 Task: Assign Person0000000146 as Assignee of Child Issue ChildIssue0000000730 of Issue Issue0000000365 in Backlog  in Scrum Project Project0000000073 in Jira. Assign Person0000000147 as Assignee of Child Issue ChildIssue0000000731 of Issue Issue0000000366 in Backlog  in Scrum Project Project0000000074 in Jira. Assign Person0000000147 as Assignee of Child Issue ChildIssue0000000732 of Issue Issue0000000366 in Backlog  in Scrum Project Project0000000074 in Jira. Assign Person0000000147 as Assignee of Child Issue ChildIssue0000000733 of Issue Issue0000000367 in Backlog  in Scrum Project Project0000000074 in Jira. Assign Person0000000147 as Assignee of Child Issue ChildIssue0000000734 of Issue Issue0000000367 in Backlog  in Scrum Project Project0000000074 in Jira
Action: Mouse moved to (115, 250)
Screenshot: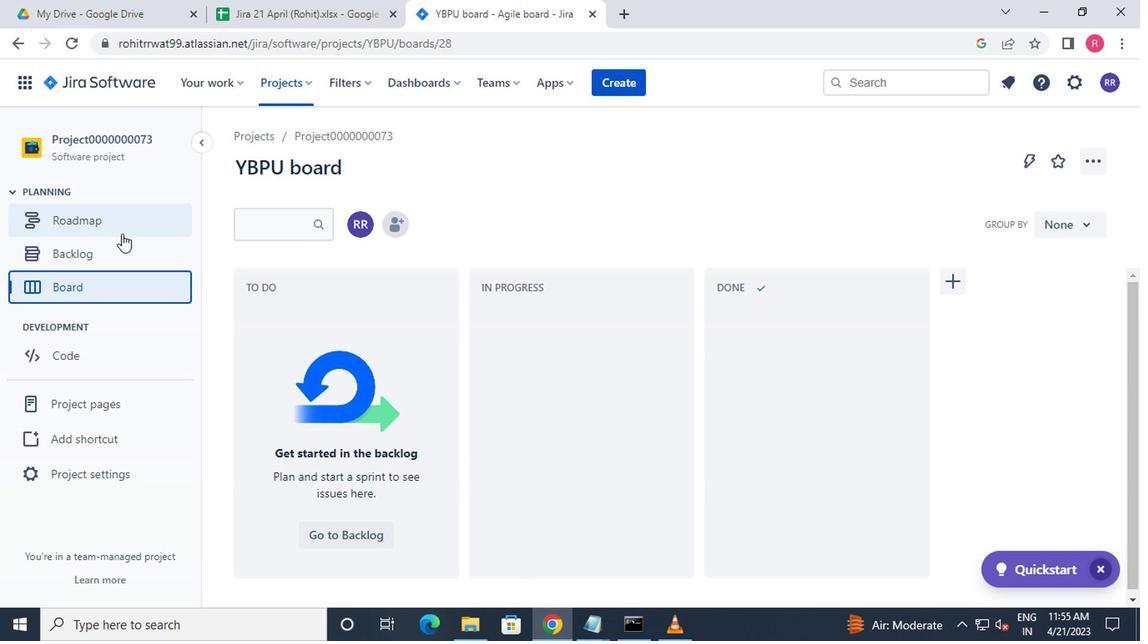 
Action: Mouse pressed left at (115, 250)
Screenshot: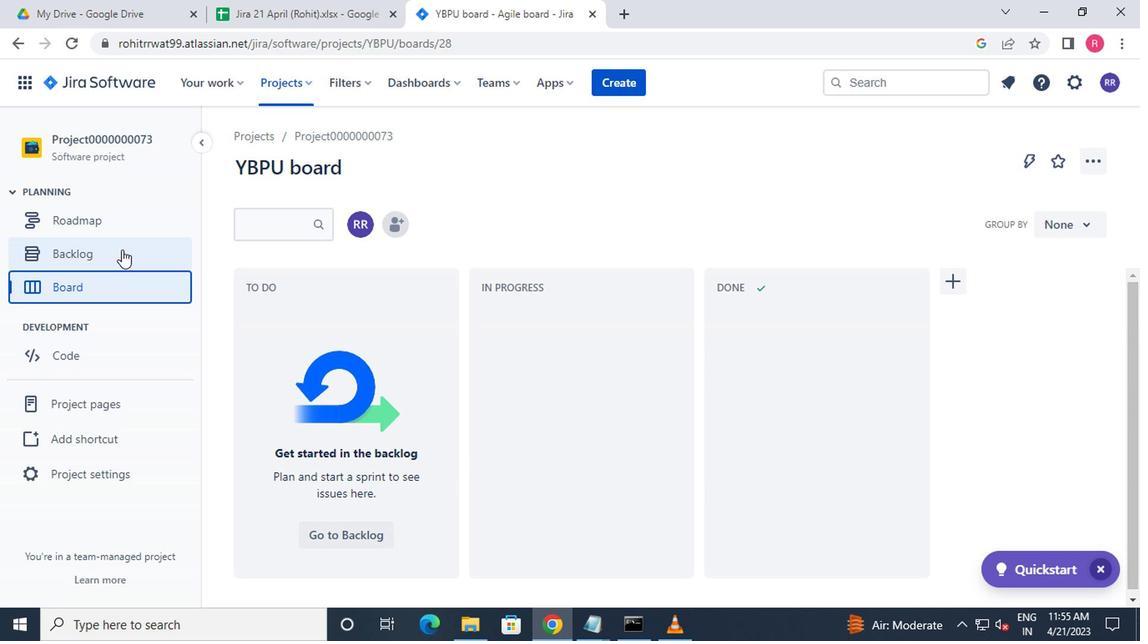 
Action: Mouse moved to (410, 397)
Screenshot: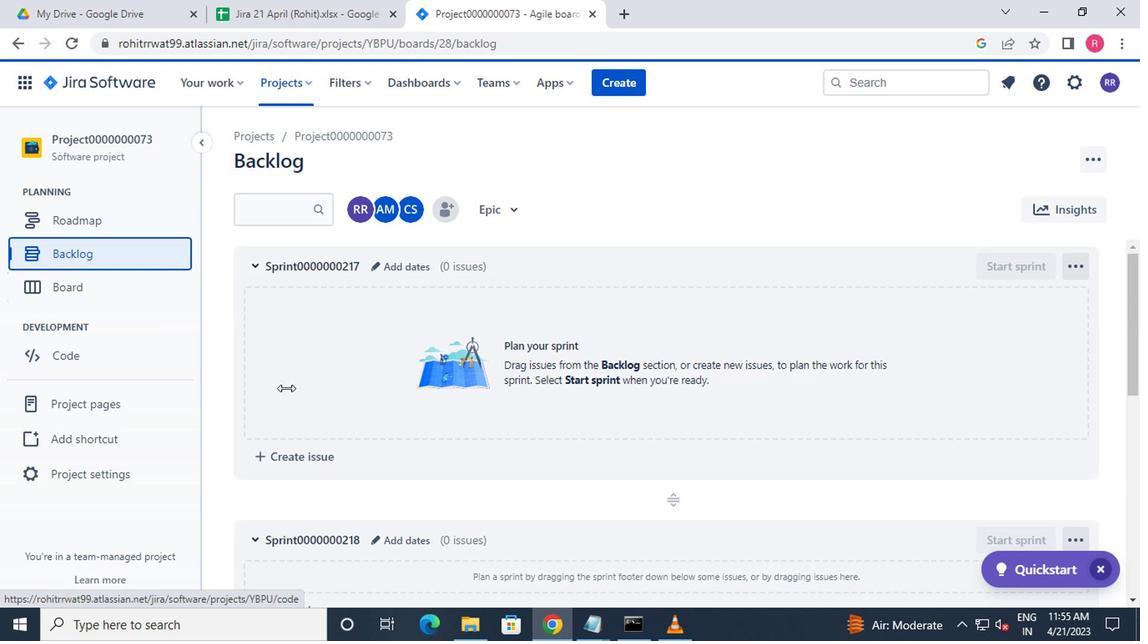 
Action: Mouse scrolled (410, 396) with delta (0, 0)
Screenshot: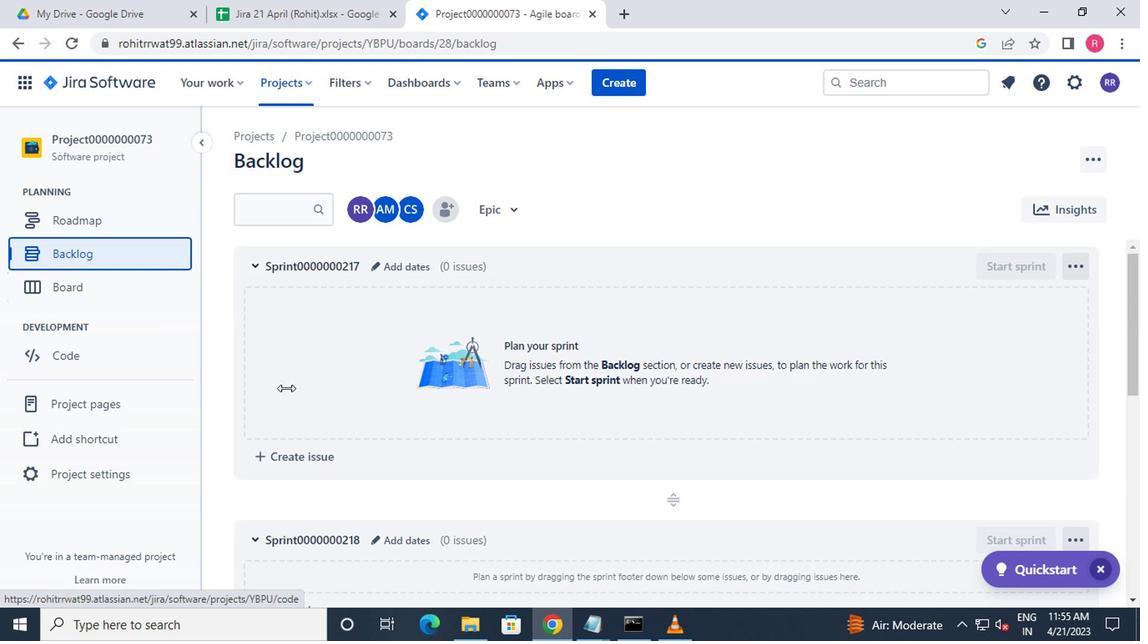 
Action: Mouse moved to (415, 400)
Screenshot: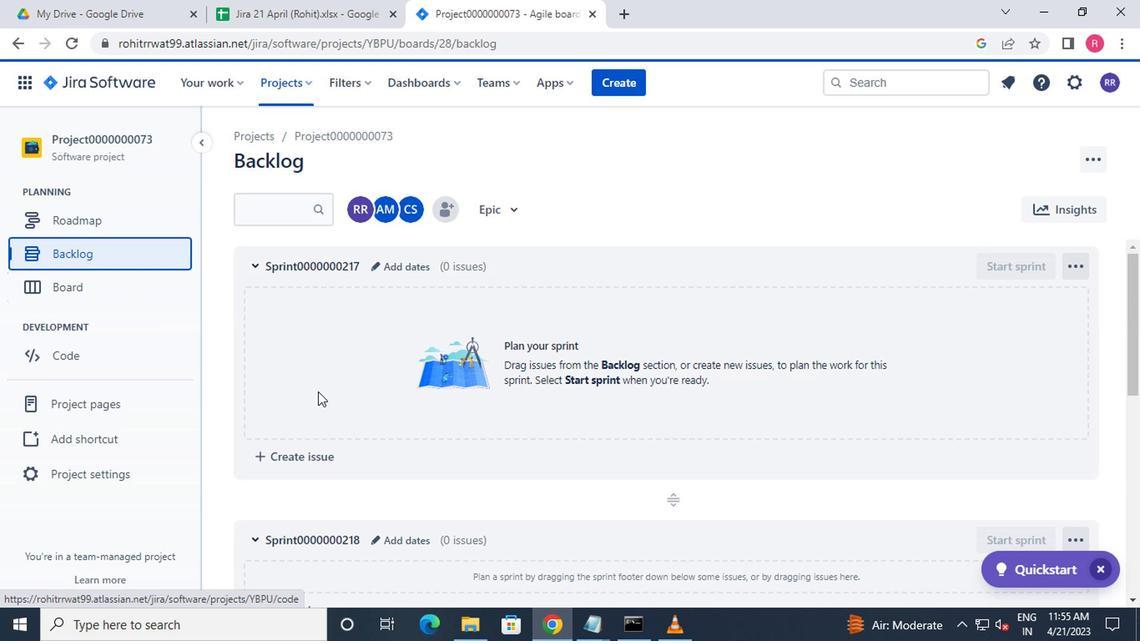 
Action: Mouse scrolled (415, 399) with delta (0, -1)
Screenshot: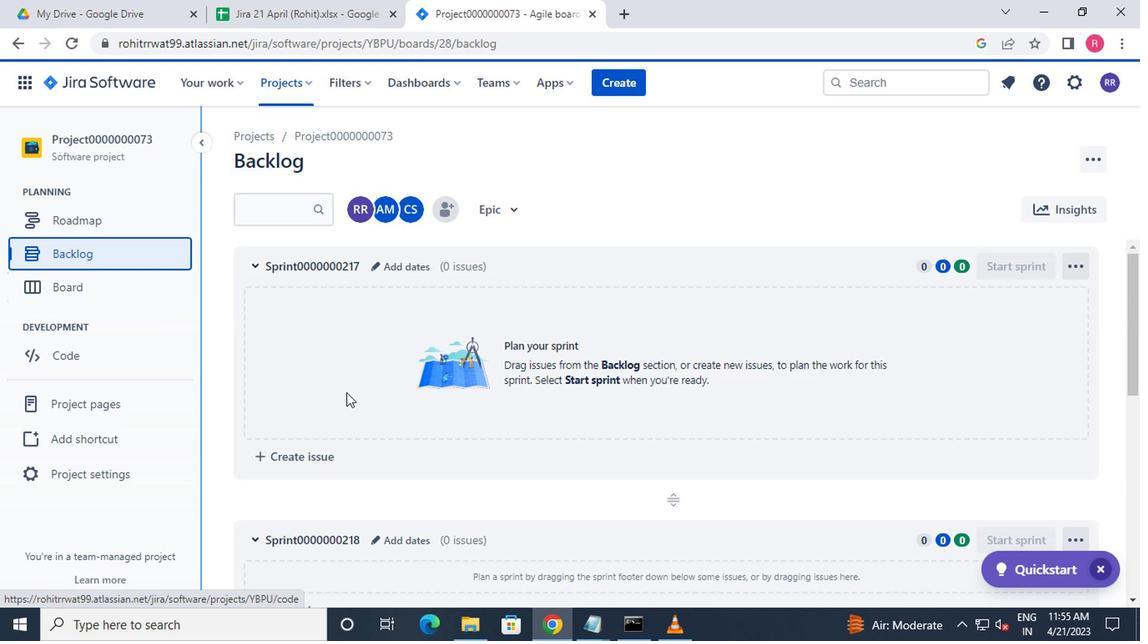 
Action: Mouse scrolled (415, 399) with delta (0, -1)
Screenshot: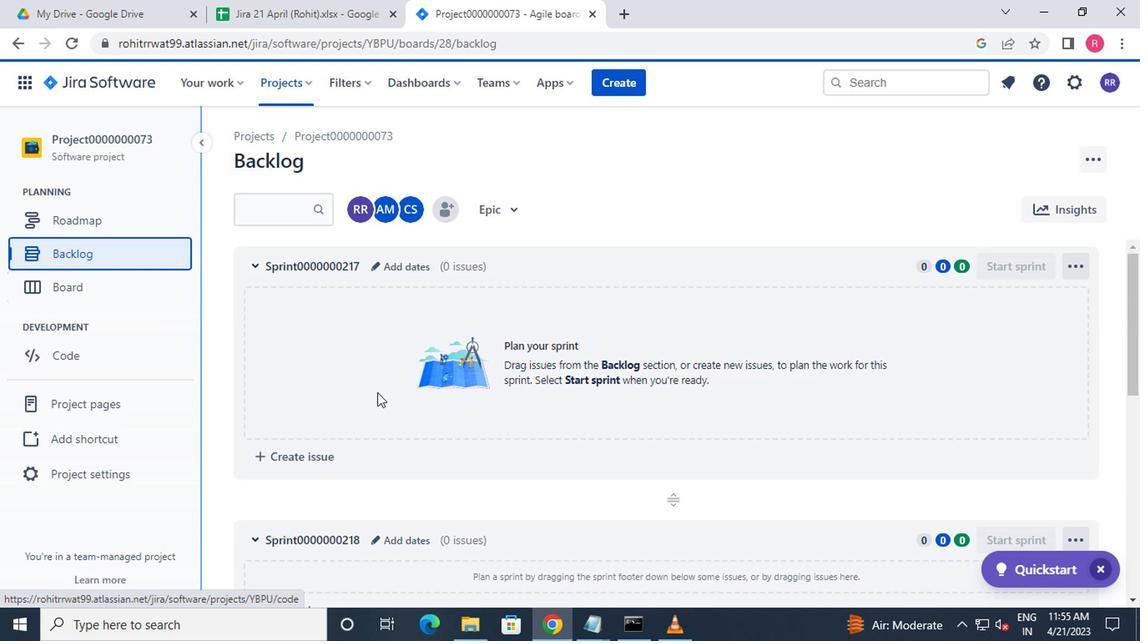 
Action: Mouse moved to (416, 400)
Screenshot: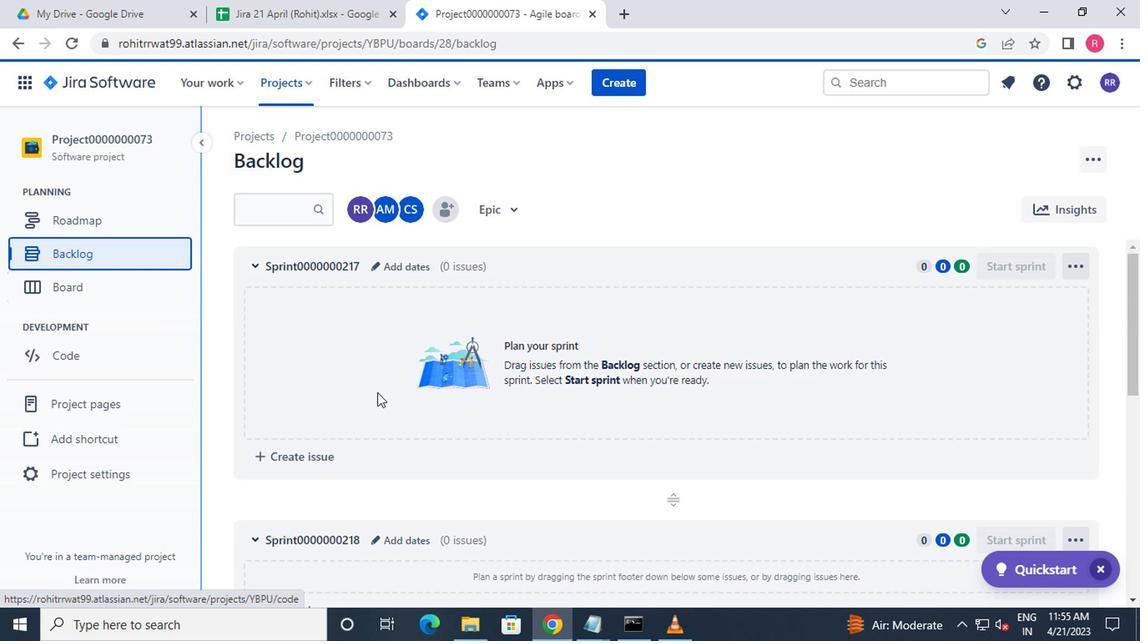
Action: Mouse scrolled (416, 399) with delta (0, -1)
Screenshot: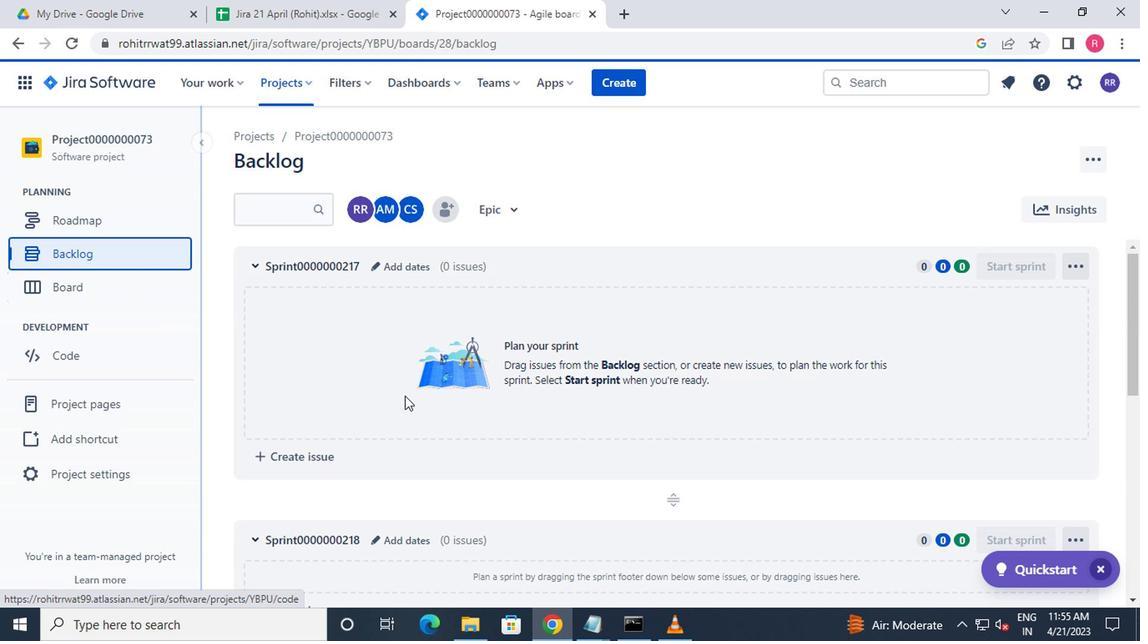 
Action: Mouse scrolled (416, 399) with delta (0, -1)
Screenshot: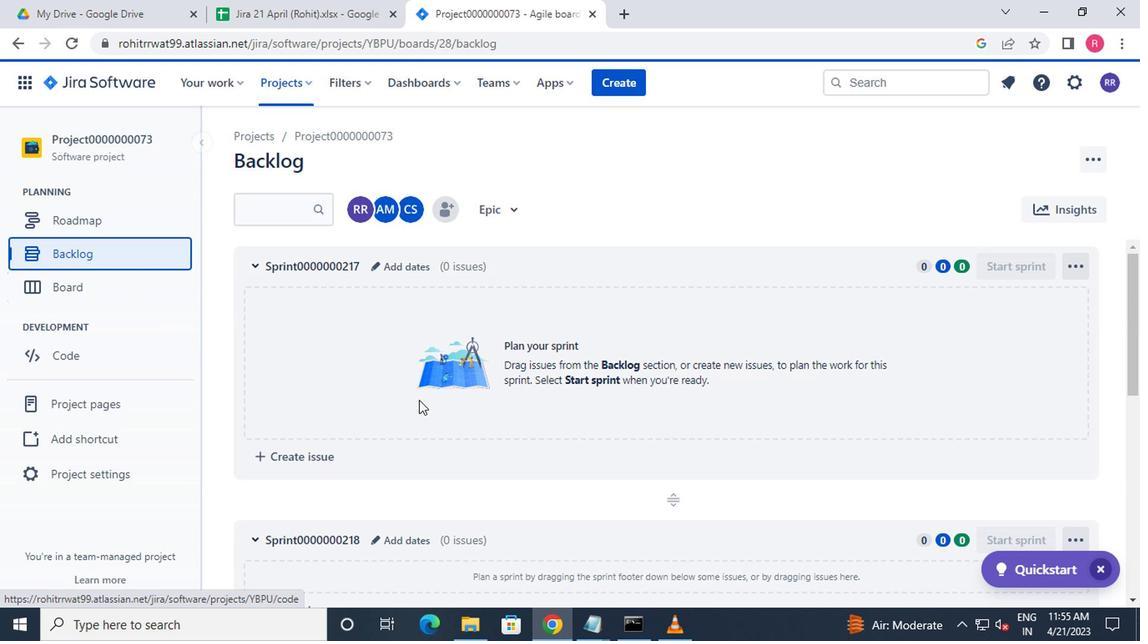 
Action: Mouse moved to (418, 402)
Screenshot: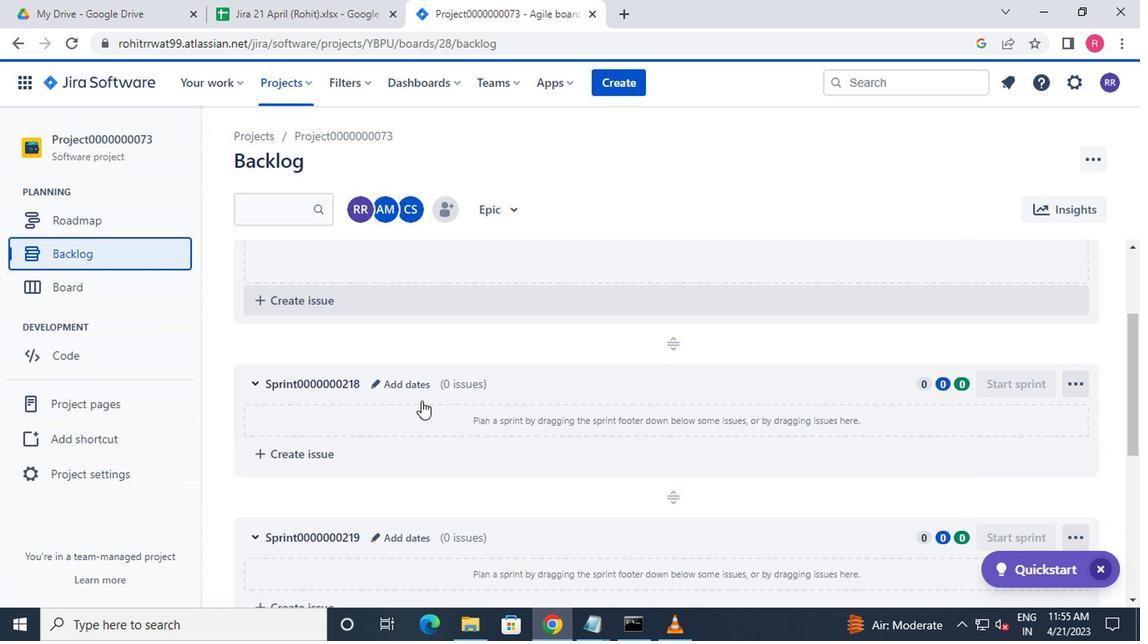 
Action: Mouse scrolled (418, 401) with delta (0, -1)
Screenshot: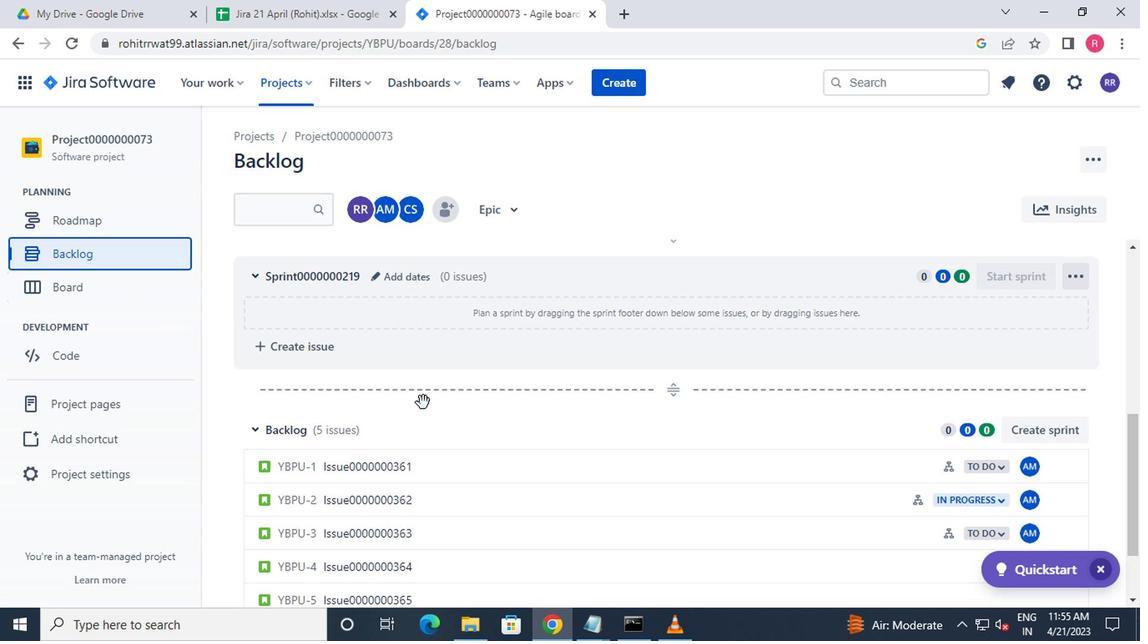 
Action: Mouse scrolled (418, 401) with delta (0, -1)
Screenshot: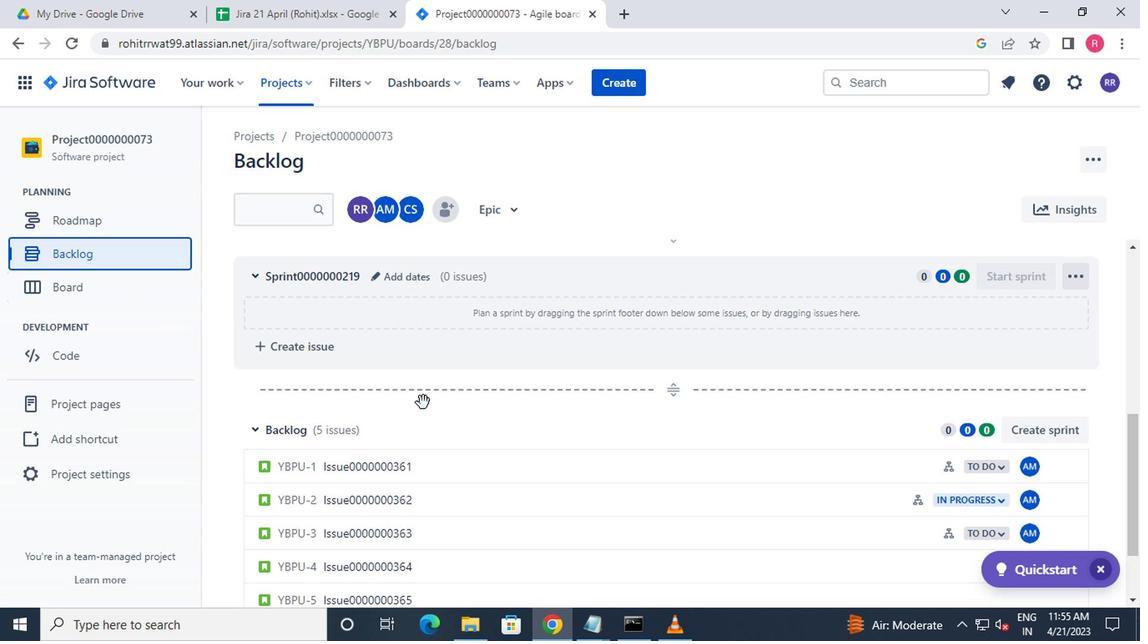 
Action: Mouse moved to (419, 402)
Screenshot: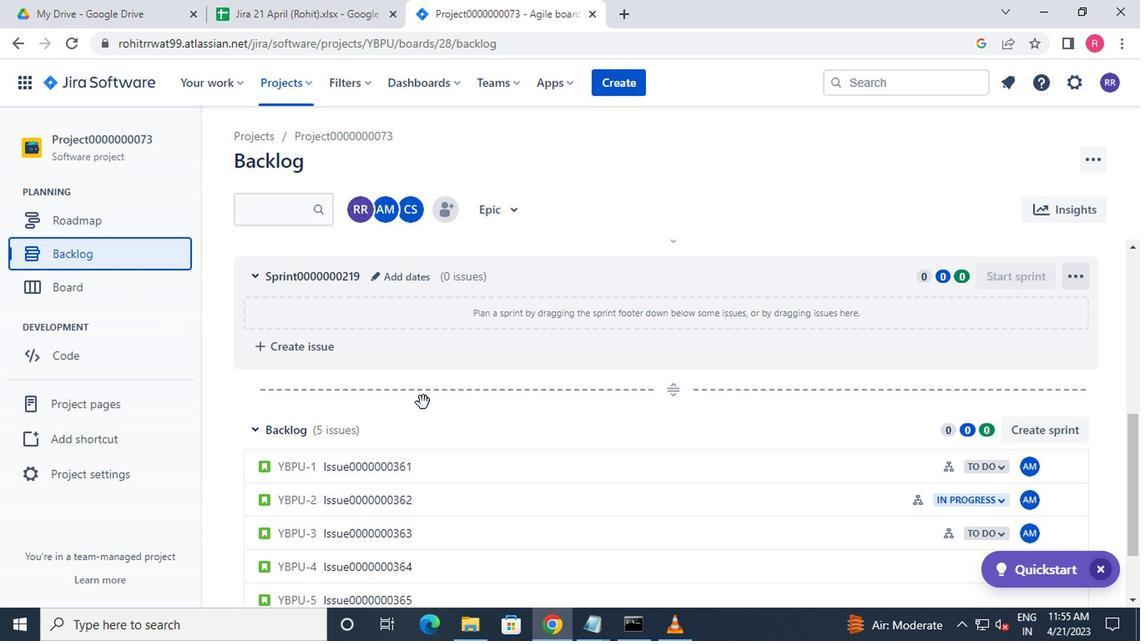 
Action: Mouse scrolled (419, 401) with delta (0, -1)
Screenshot: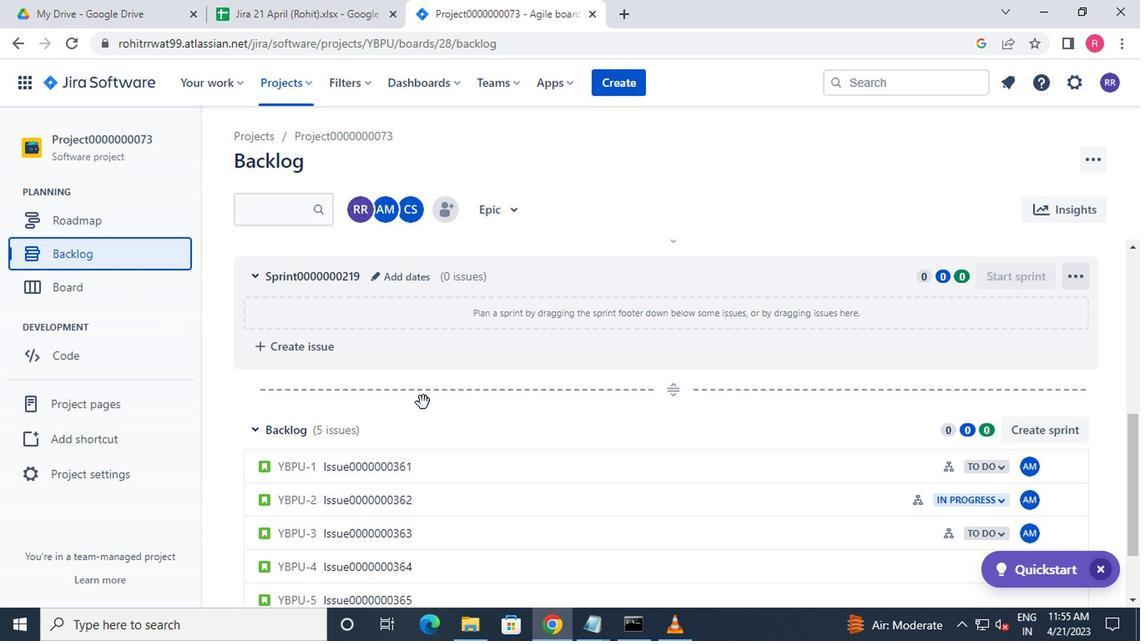
Action: Mouse moved to (645, 499)
Screenshot: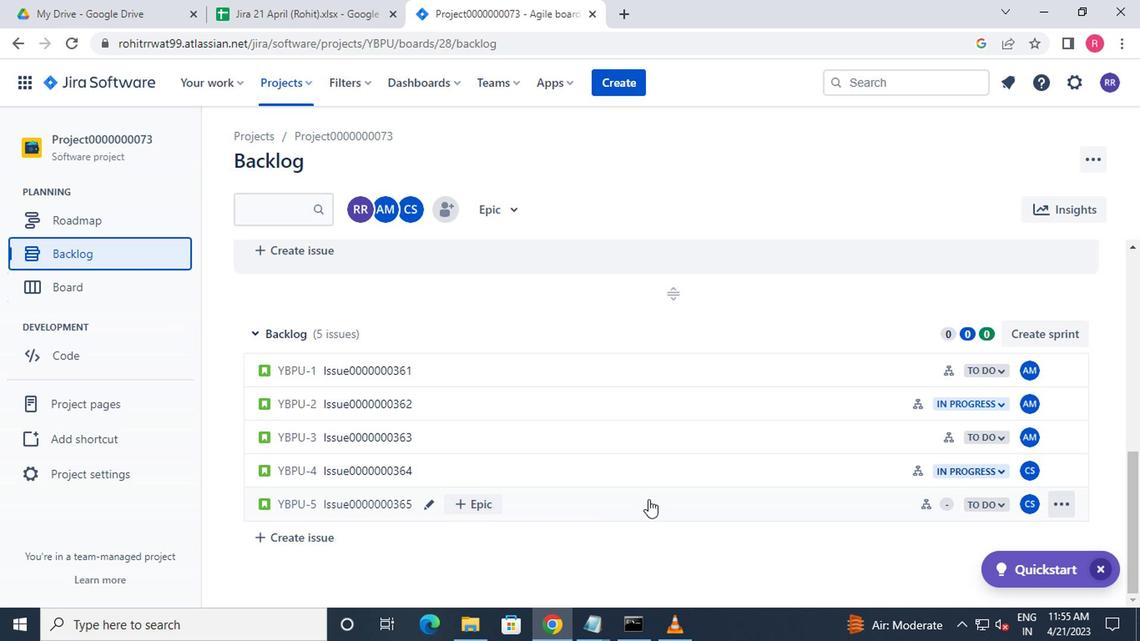 
Action: Mouse pressed left at (645, 499)
Screenshot: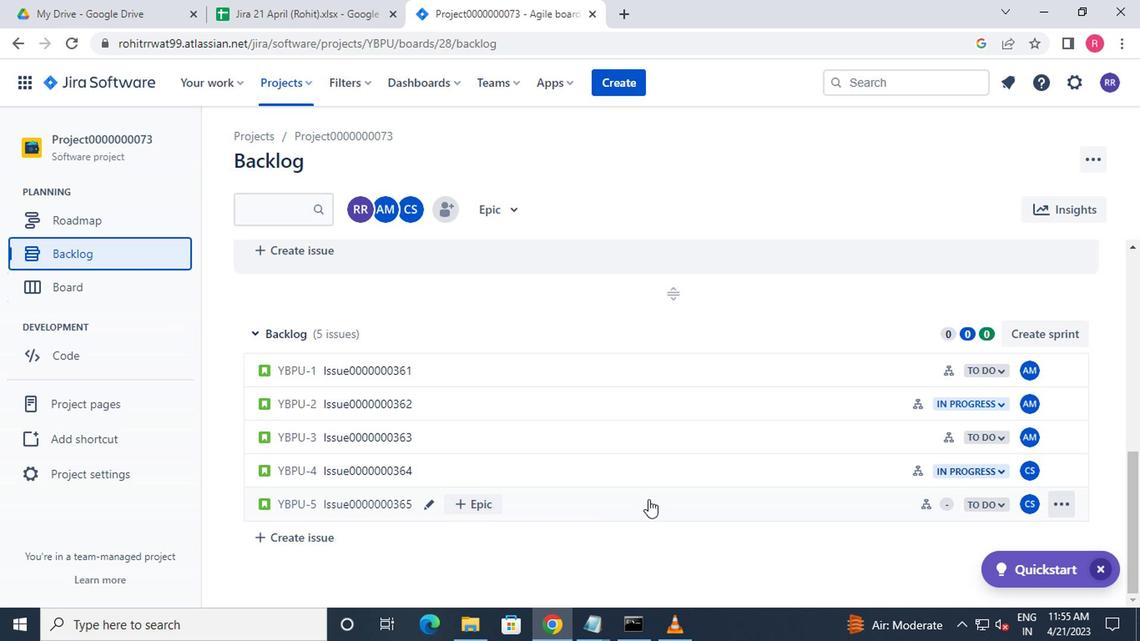 
Action: Mouse moved to (843, 341)
Screenshot: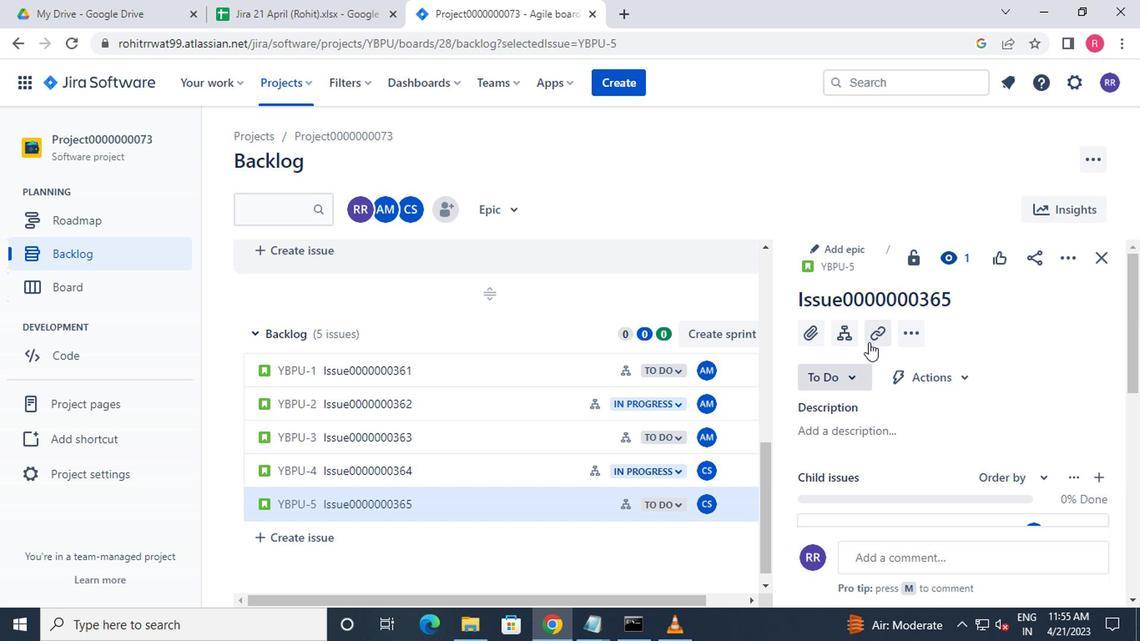 
Action: Mouse pressed left at (843, 341)
Screenshot: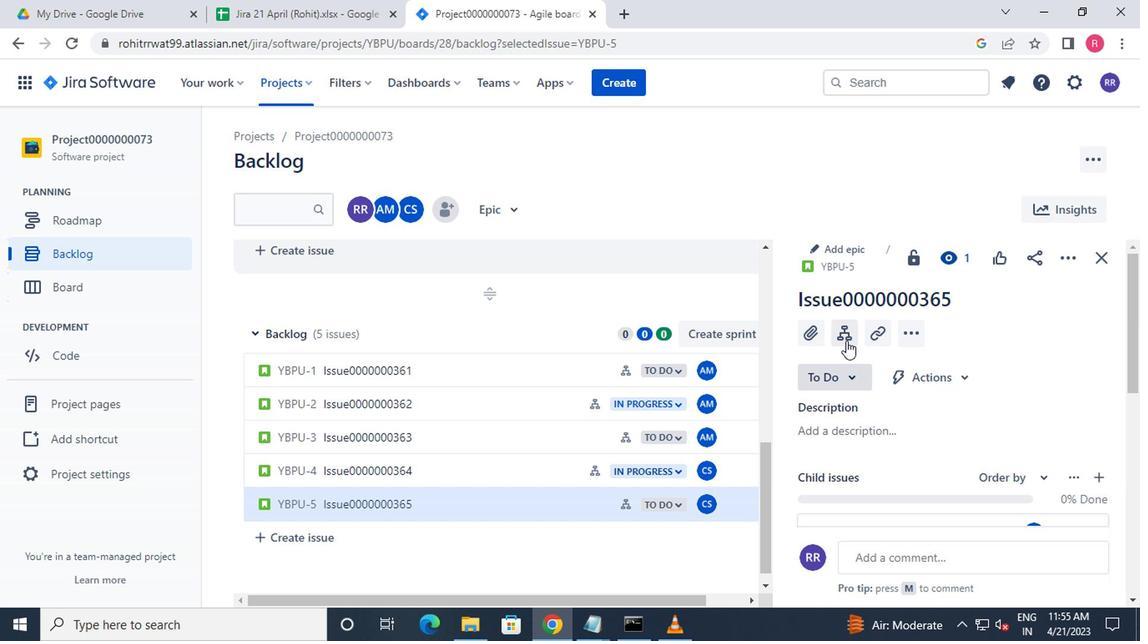 
Action: Mouse moved to (1030, 371)
Screenshot: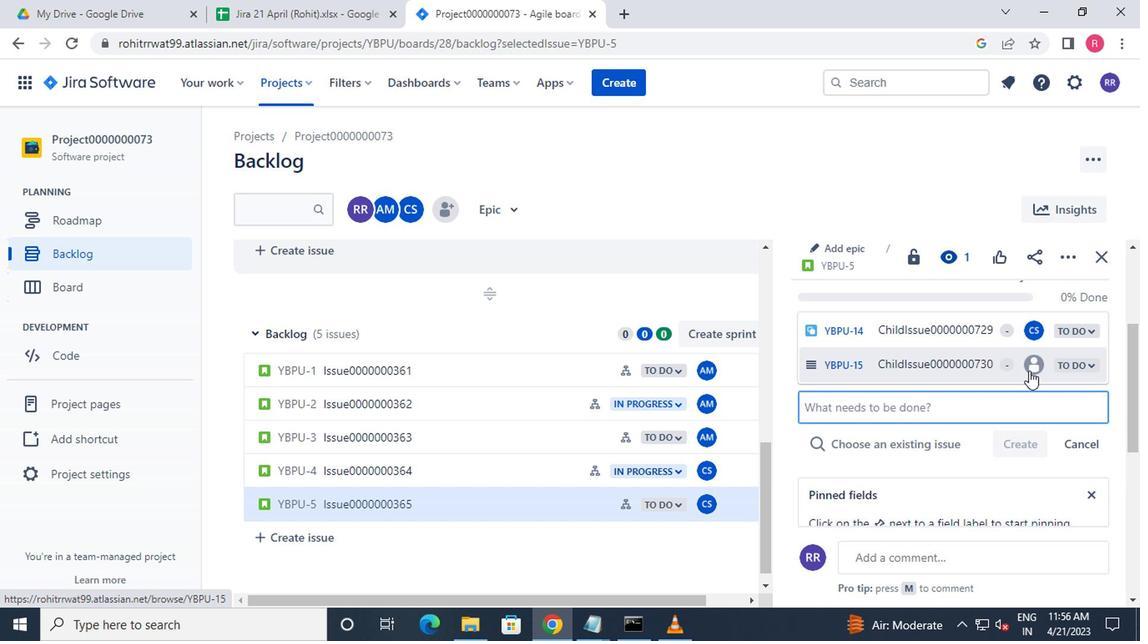 
Action: Mouse pressed left at (1030, 371)
Screenshot: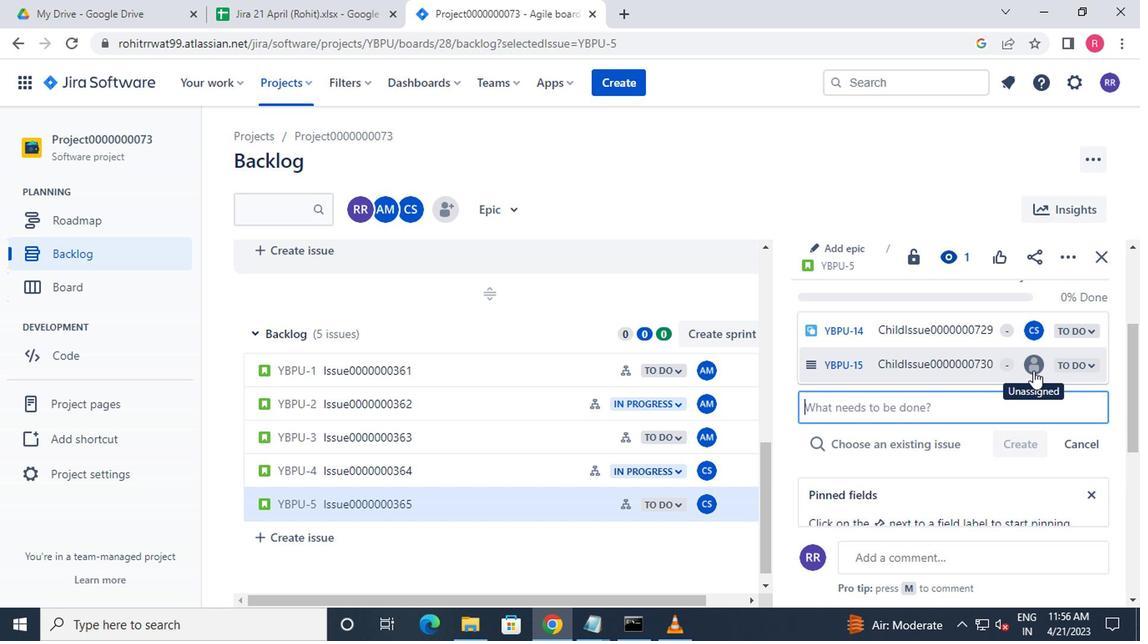 
Action: Mouse moved to (912, 426)
Screenshot: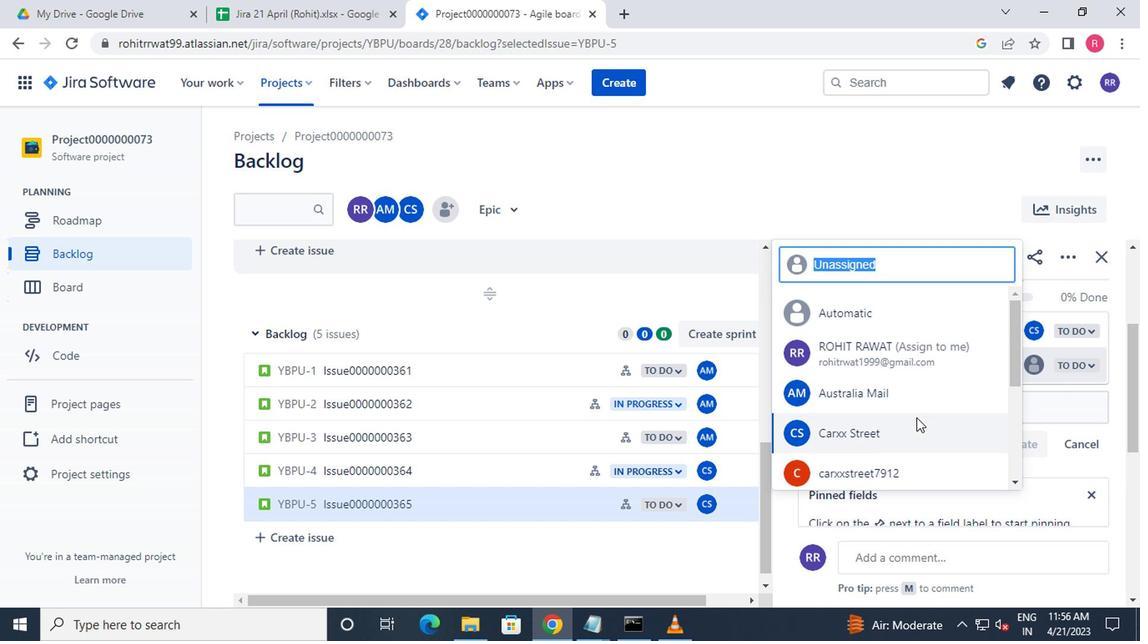 
Action: Mouse pressed left at (912, 426)
Screenshot: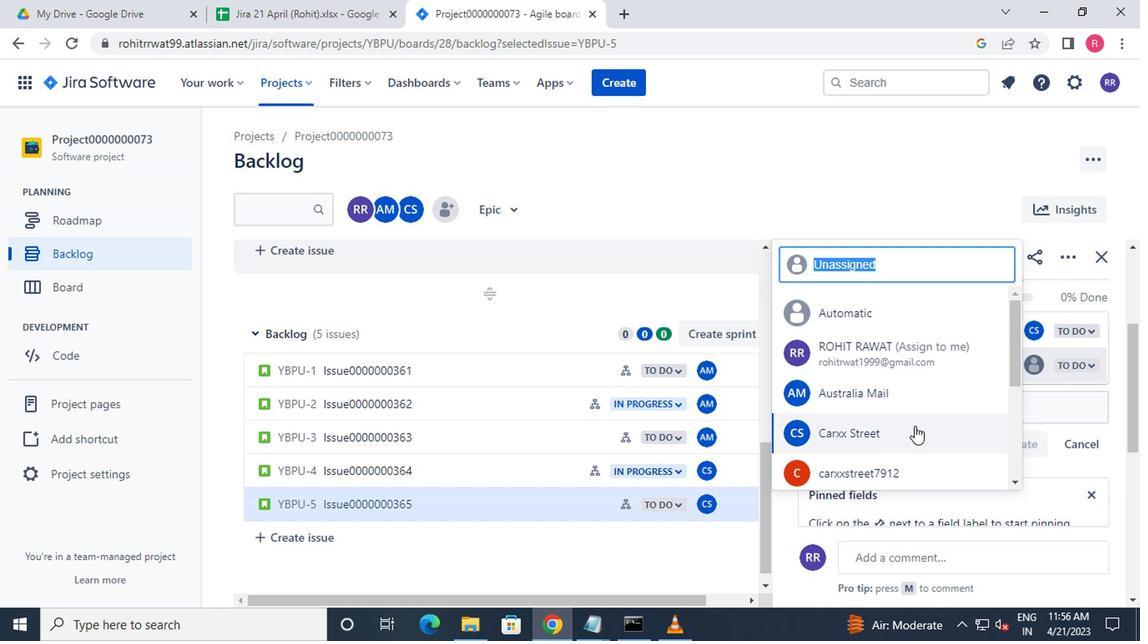 
Action: Mouse moved to (277, 86)
Screenshot: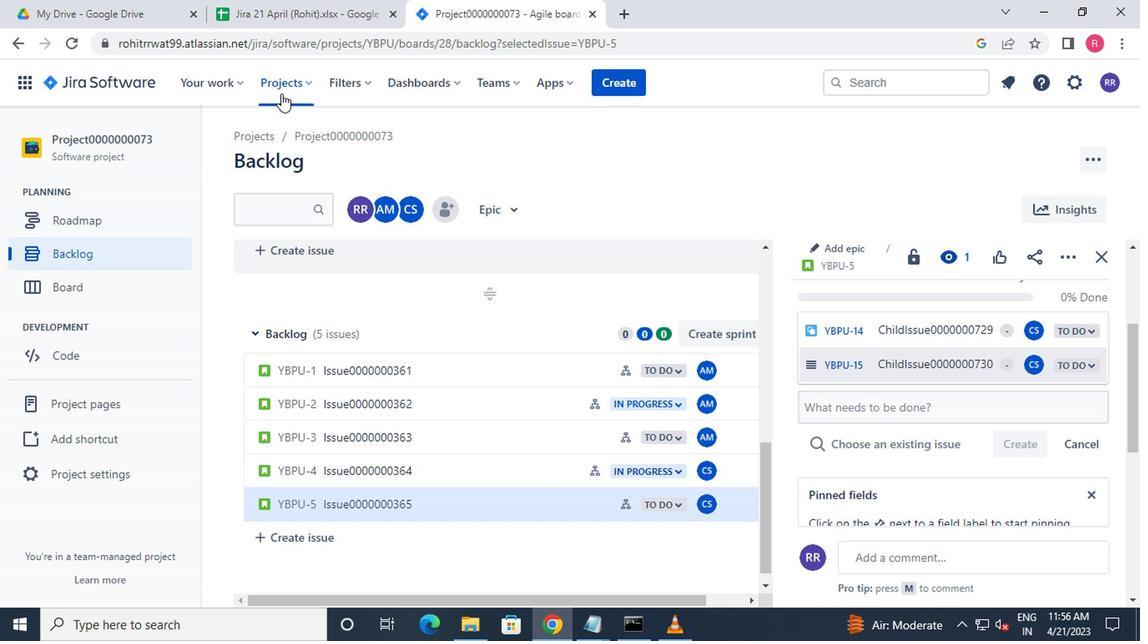 
Action: Mouse pressed left at (277, 86)
Screenshot: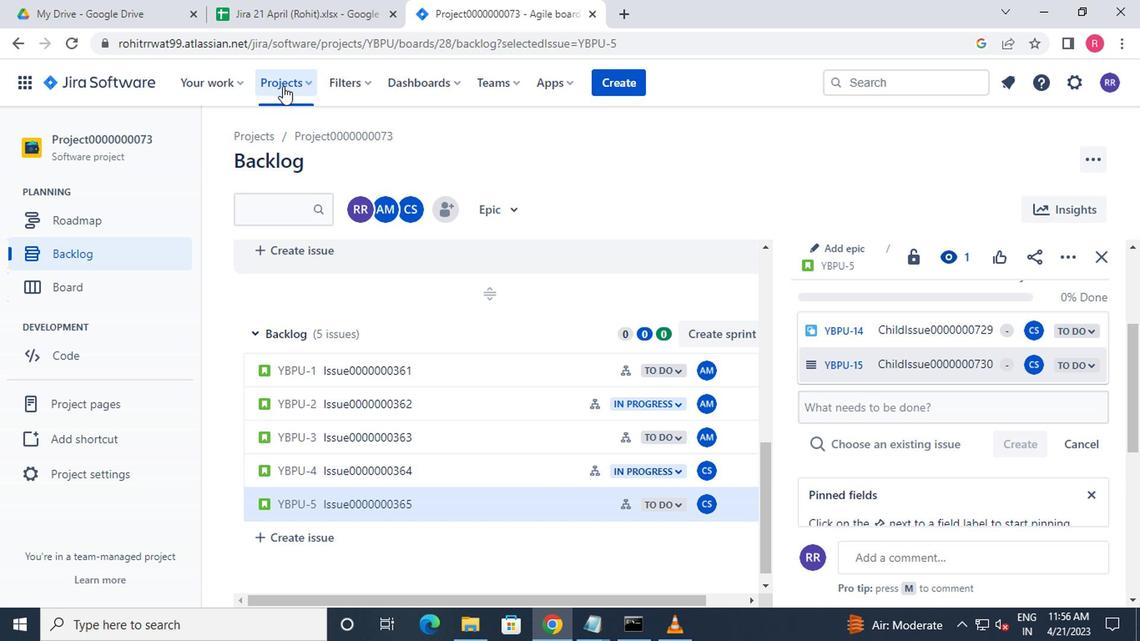 
Action: Mouse moved to (317, 196)
Screenshot: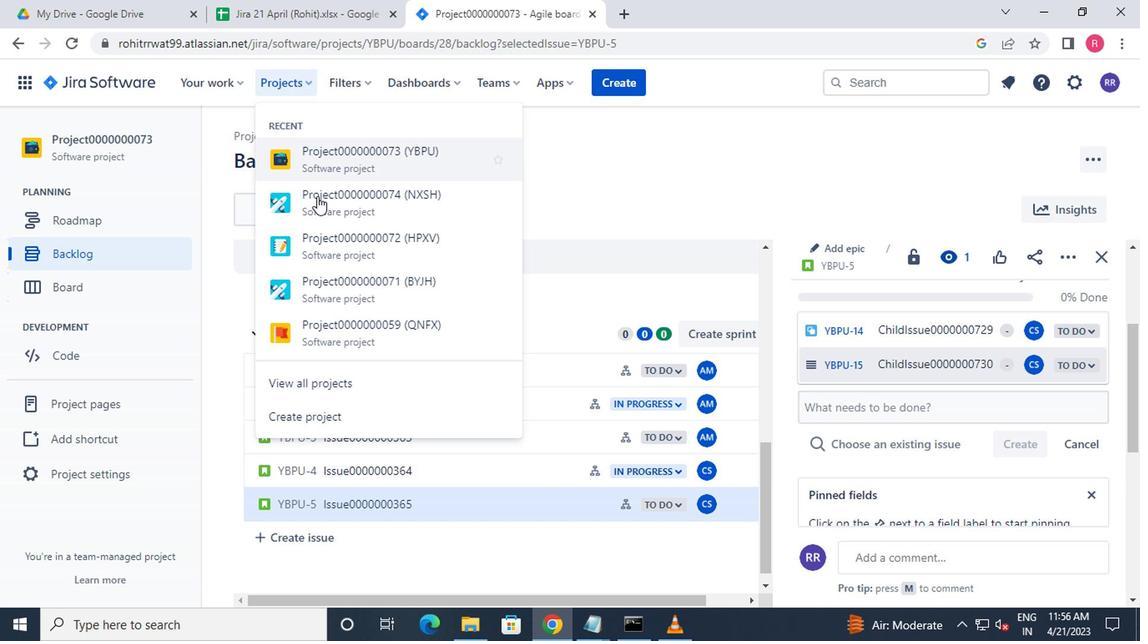 
Action: Mouse pressed left at (317, 196)
Screenshot: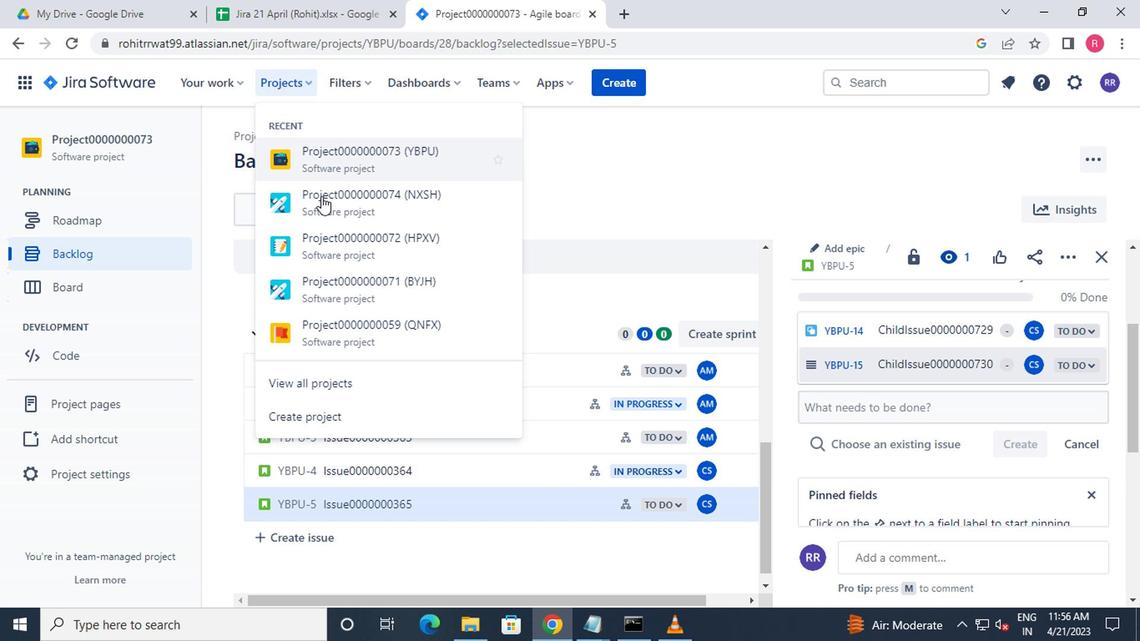 
Action: Mouse moved to (105, 247)
Screenshot: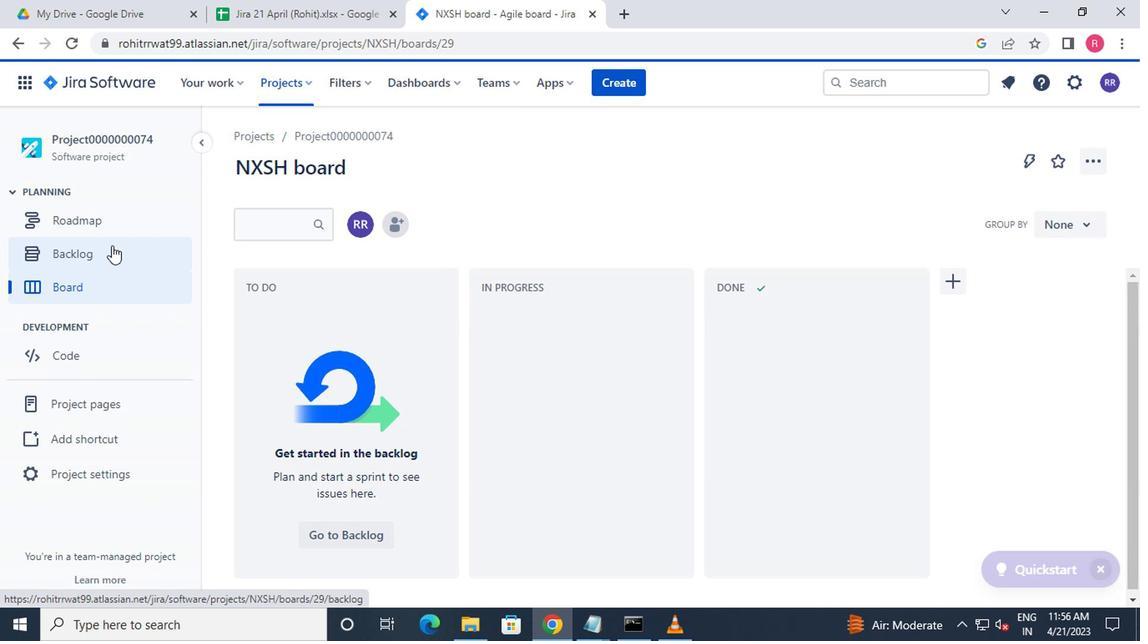 
Action: Mouse pressed left at (105, 247)
Screenshot: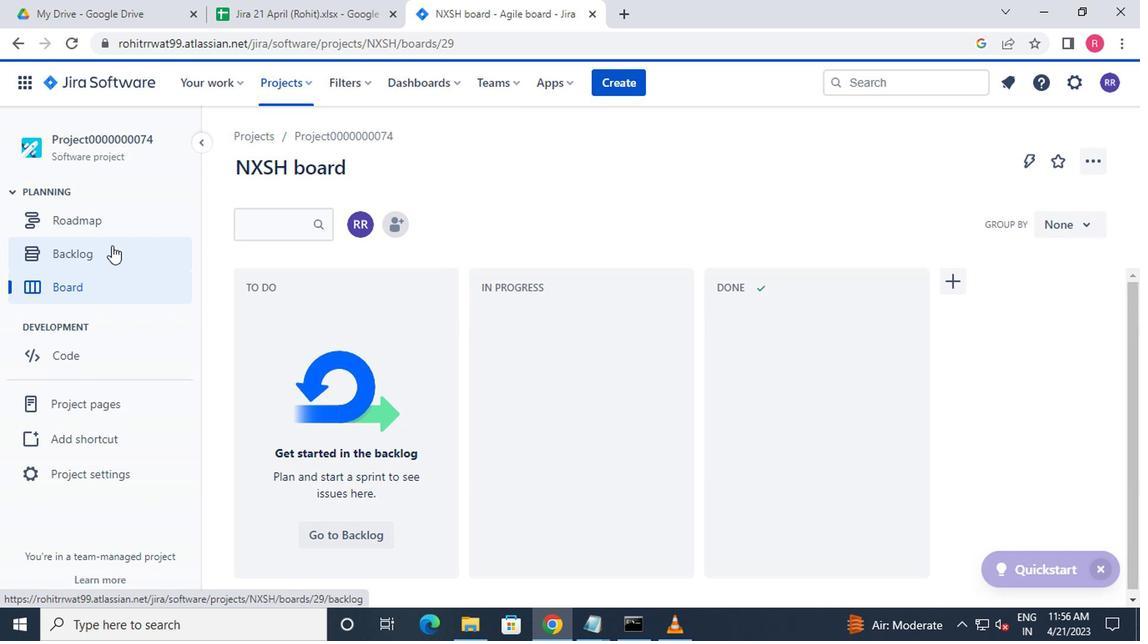 
Action: Mouse moved to (403, 370)
Screenshot: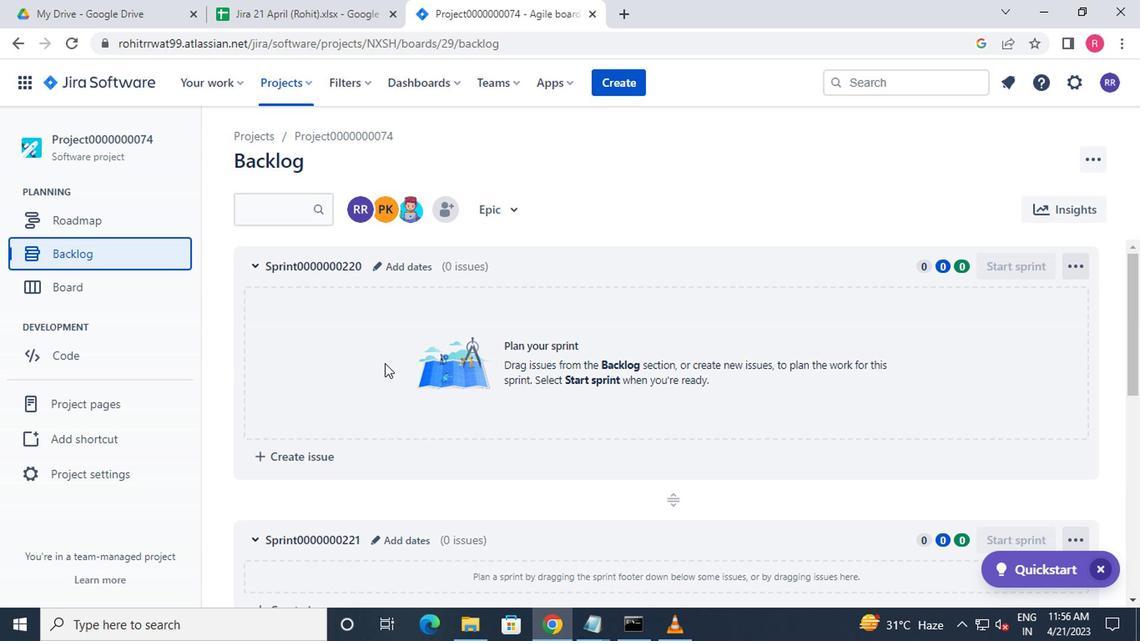 
Action: Mouse scrolled (403, 369) with delta (0, 0)
Screenshot: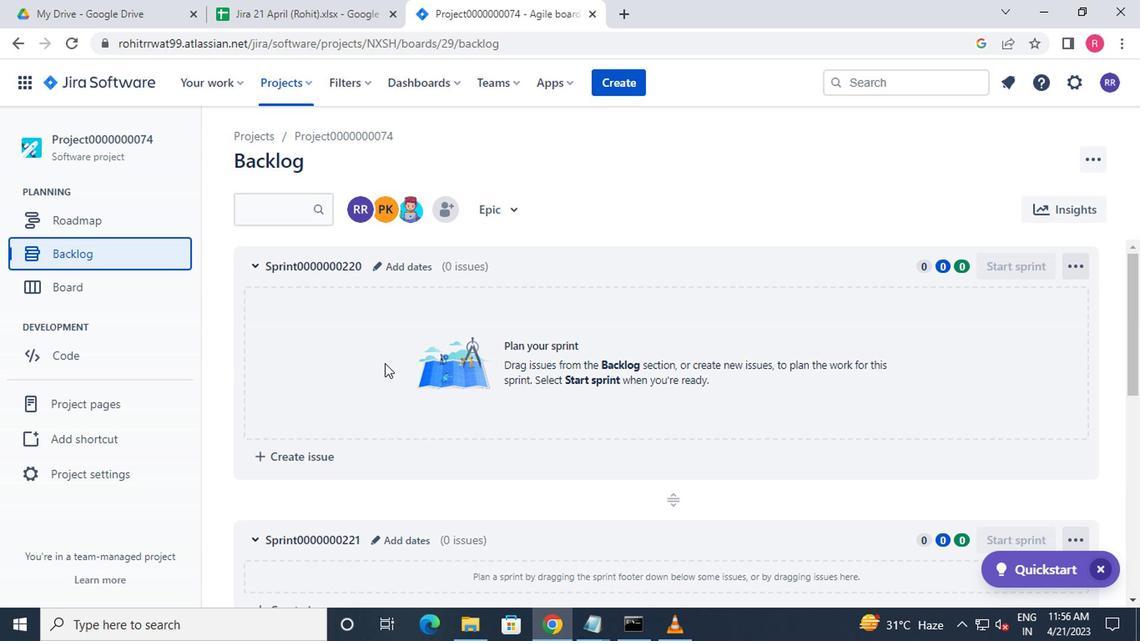 
Action: Mouse moved to (404, 371)
Screenshot: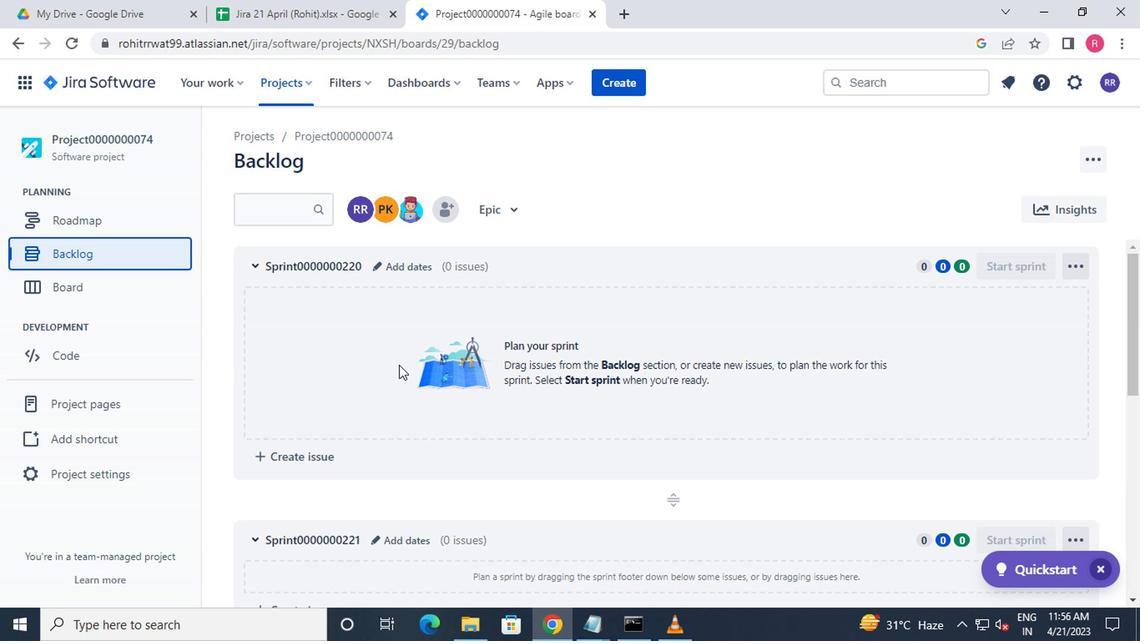 
Action: Mouse scrolled (404, 371) with delta (0, 0)
Screenshot: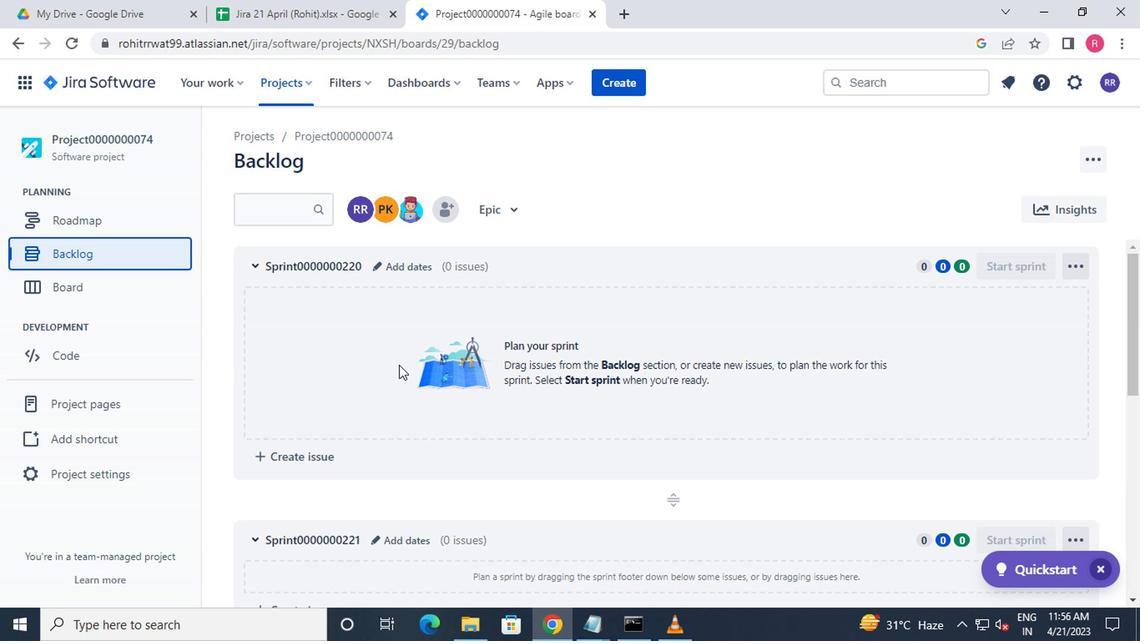 
Action: Mouse moved to (404, 371)
Screenshot: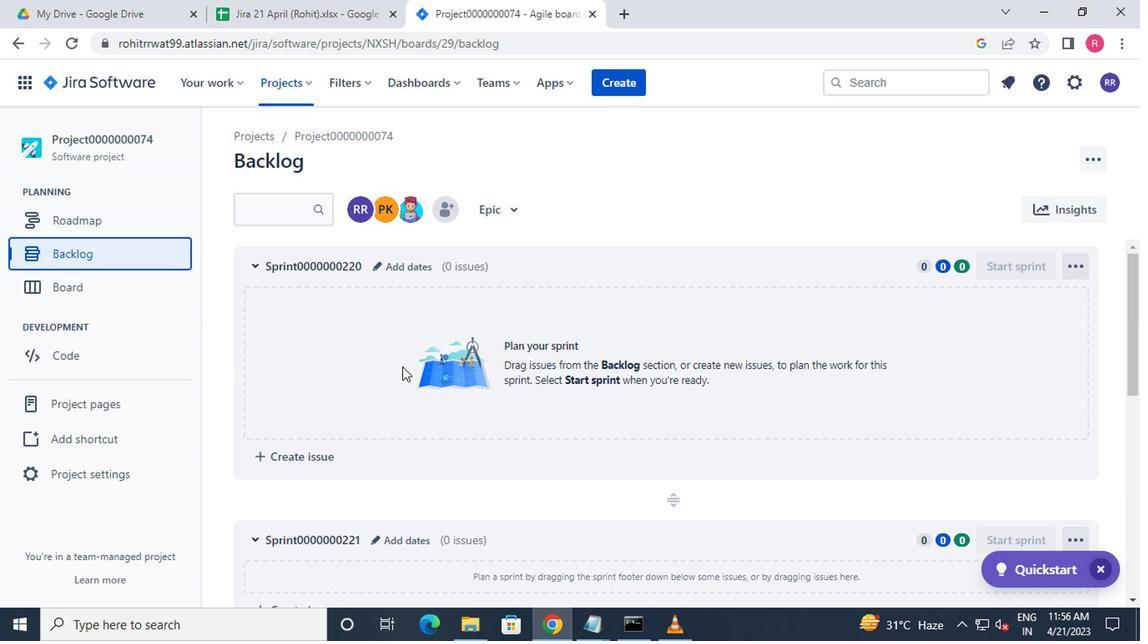 
Action: Mouse scrolled (404, 371) with delta (0, 0)
Screenshot: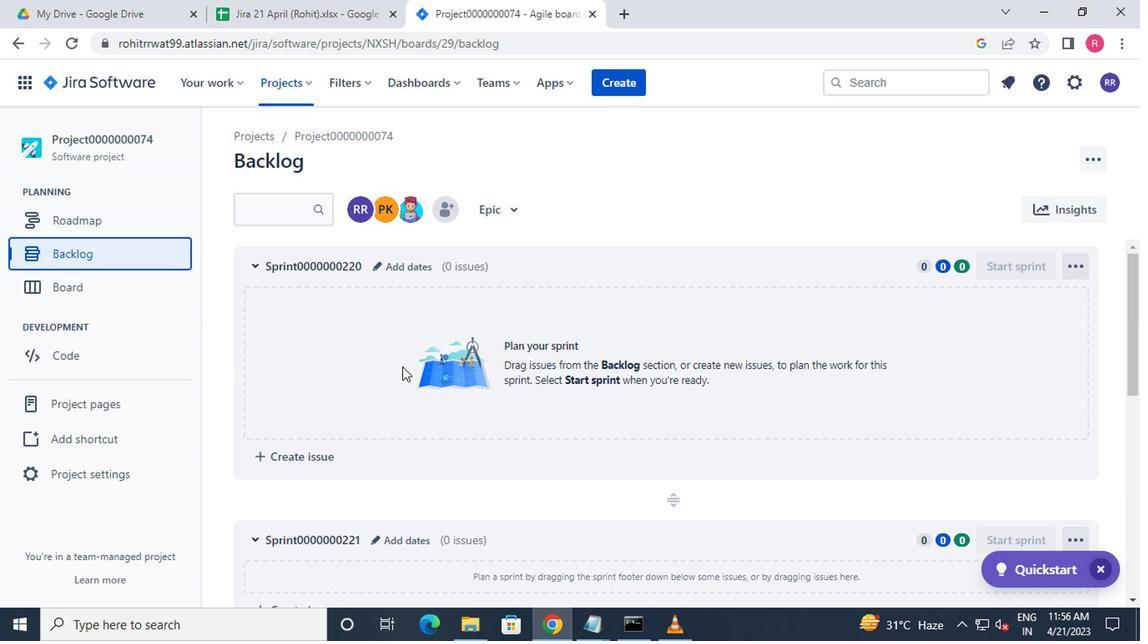 
Action: Mouse scrolled (404, 371) with delta (0, 0)
Screenshot: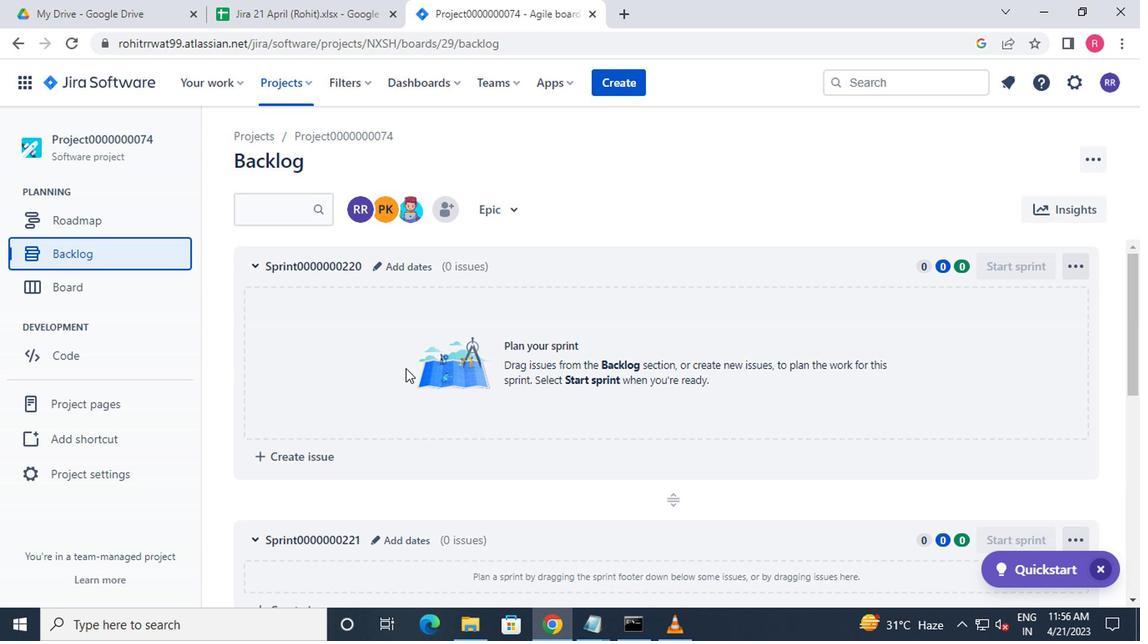 
Action: Mouse moved to (452, 405)
Screenshot: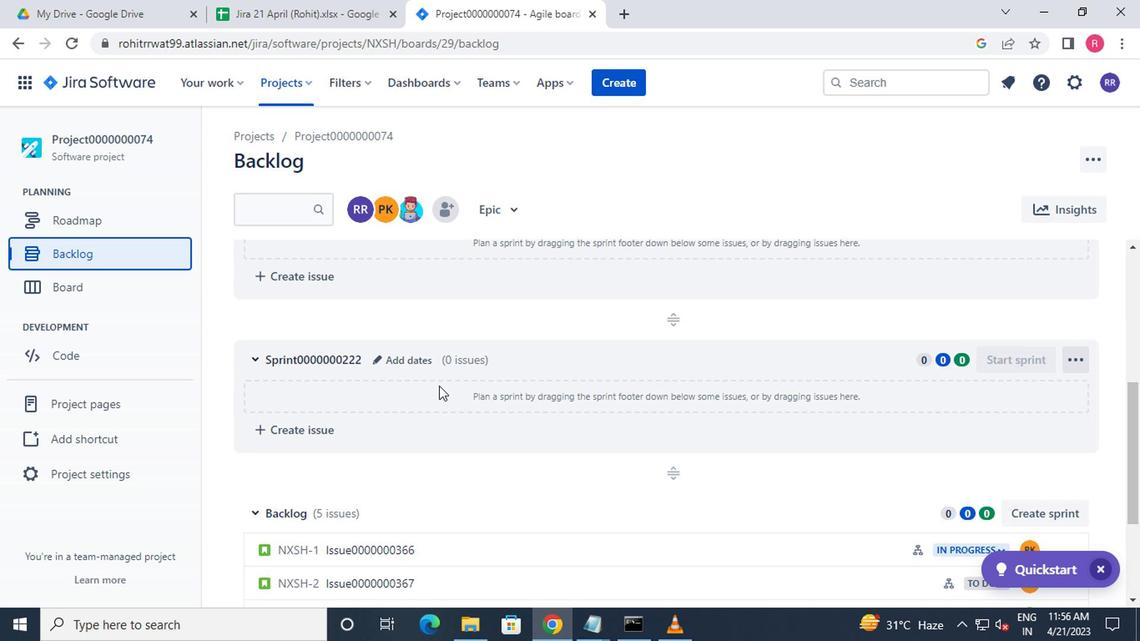 
Action: Mouse scrolled (452, 404) with delta (0, 0)
Screenshot: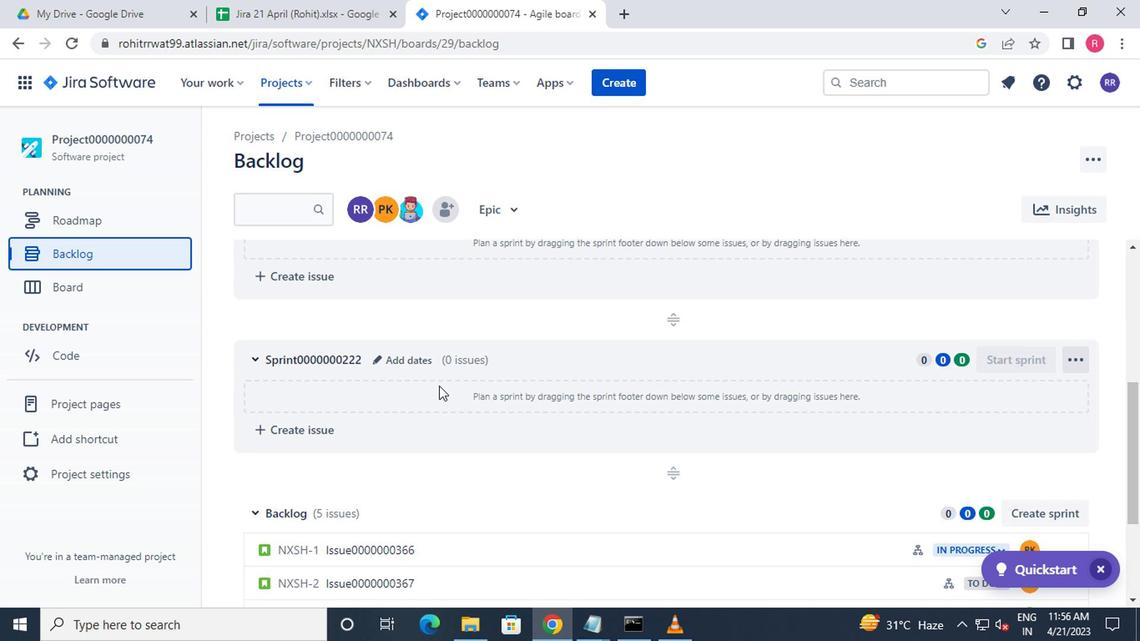 
Action: Mouse moved to (452, 405)
Screenshot: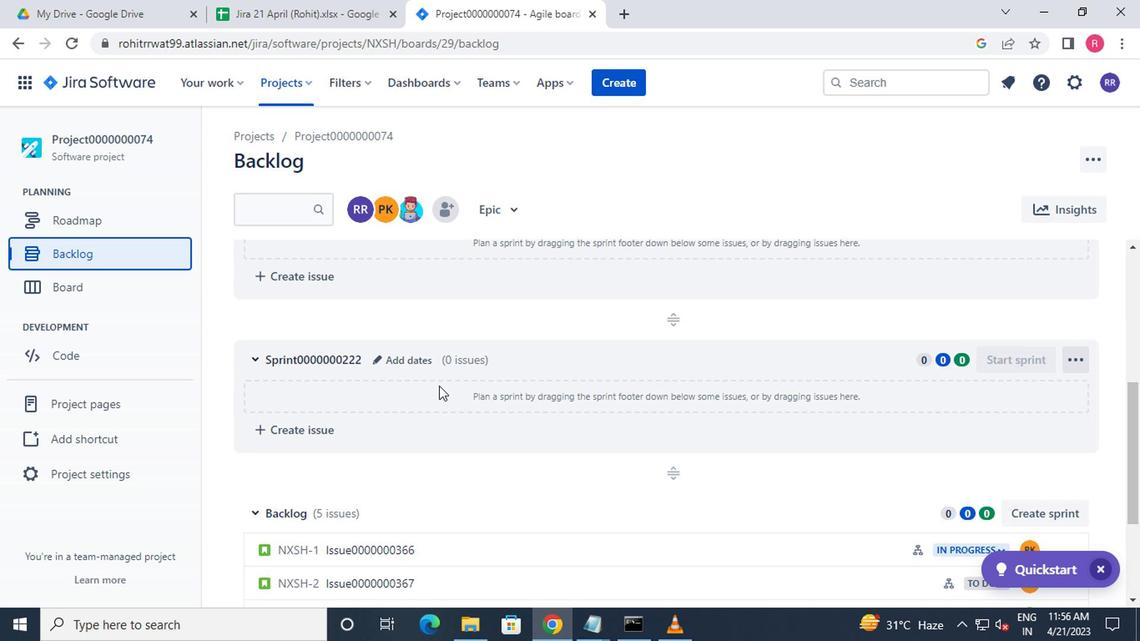 
Action: Mouse scrolled (452, 405) with delta (0, 0)
Screenshot: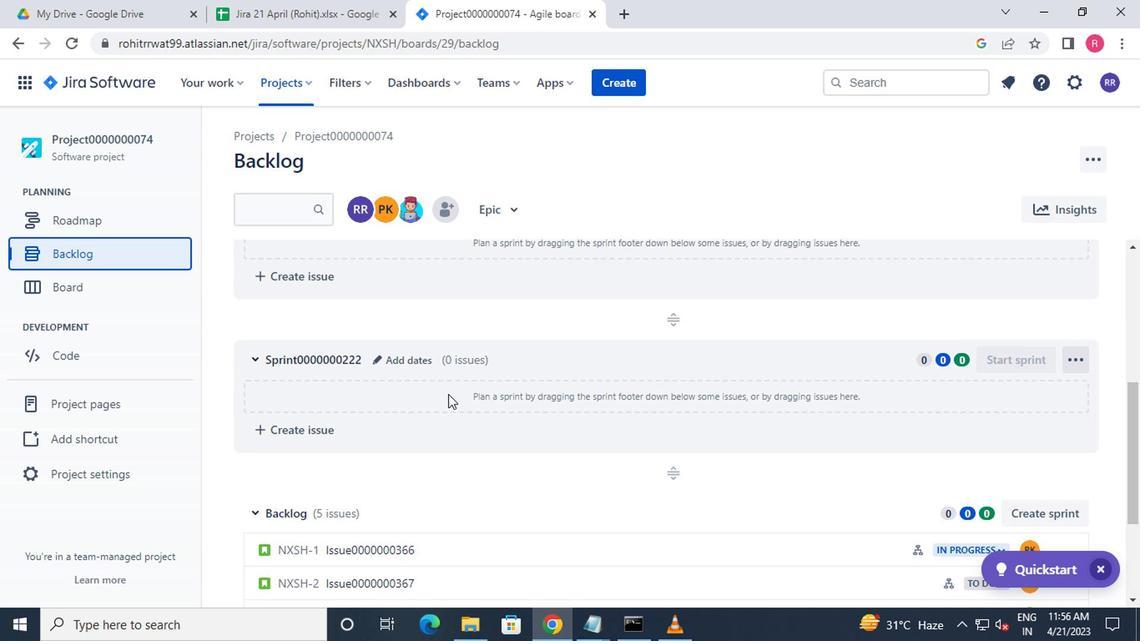
Action: Mouse moved to (671, 389)
Screenshot: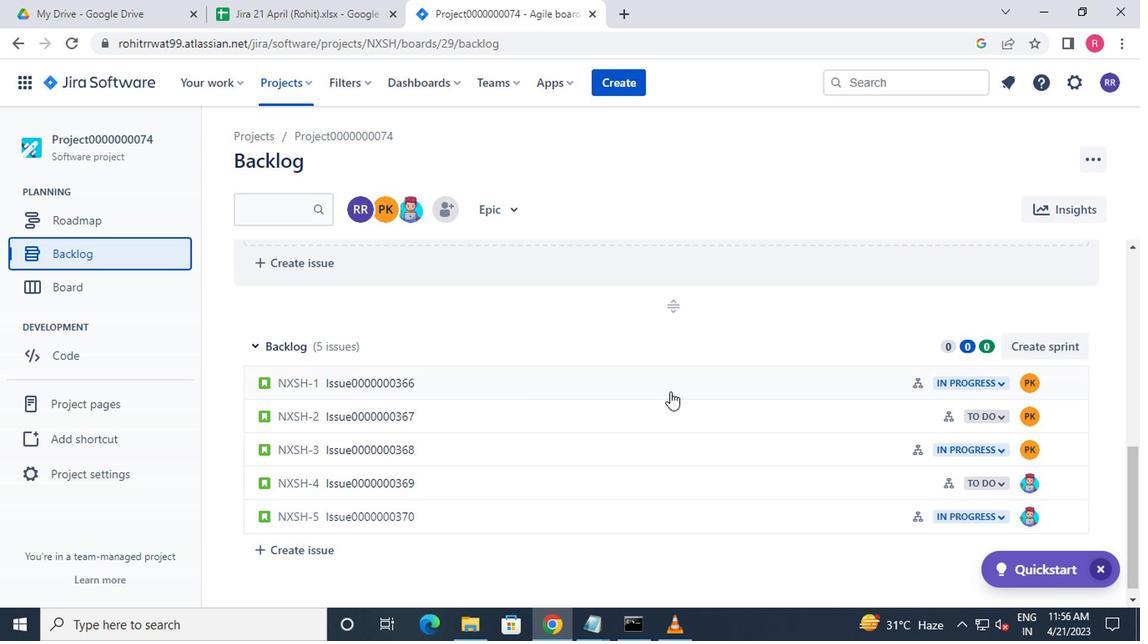 
Action: Mouse pressed left at (671, 389)
Screenshot: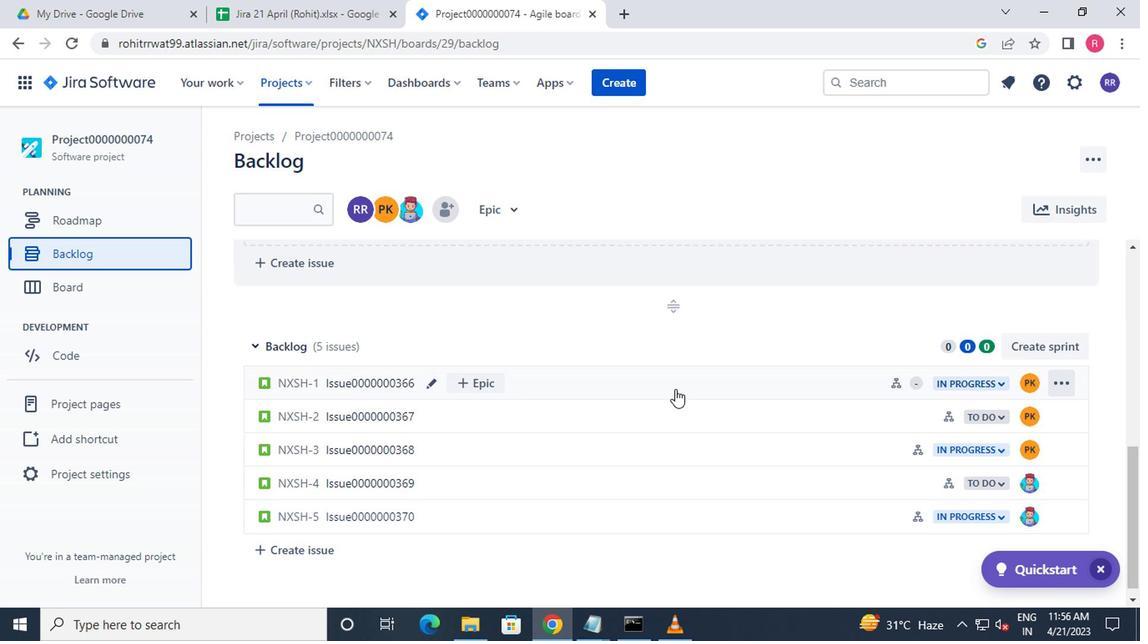 
Action: Mouse moved to (840, 339)
Screenshot: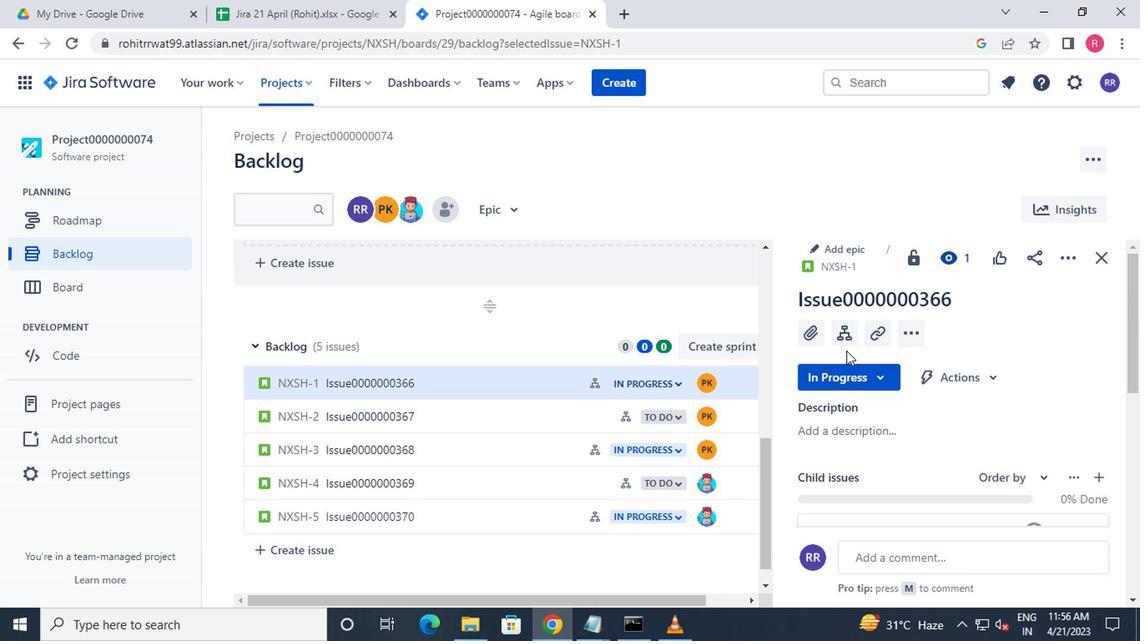 
Action: Mouse pressed left at (840, 339)
Screenshot: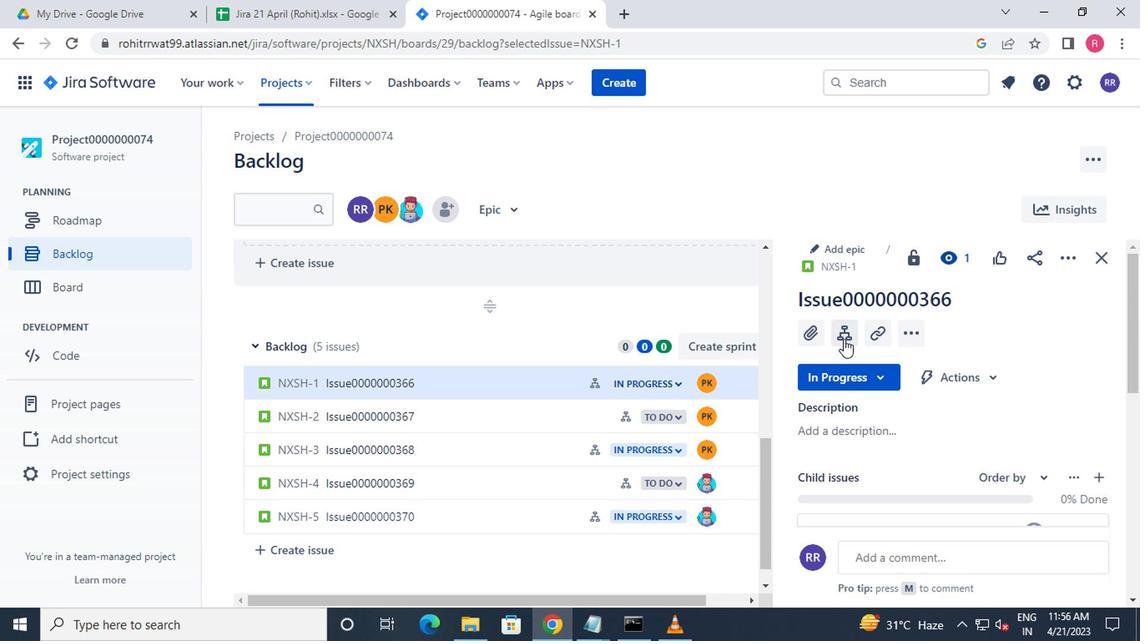 
Action: Mouse moved to (1039, 338)
Screenshot: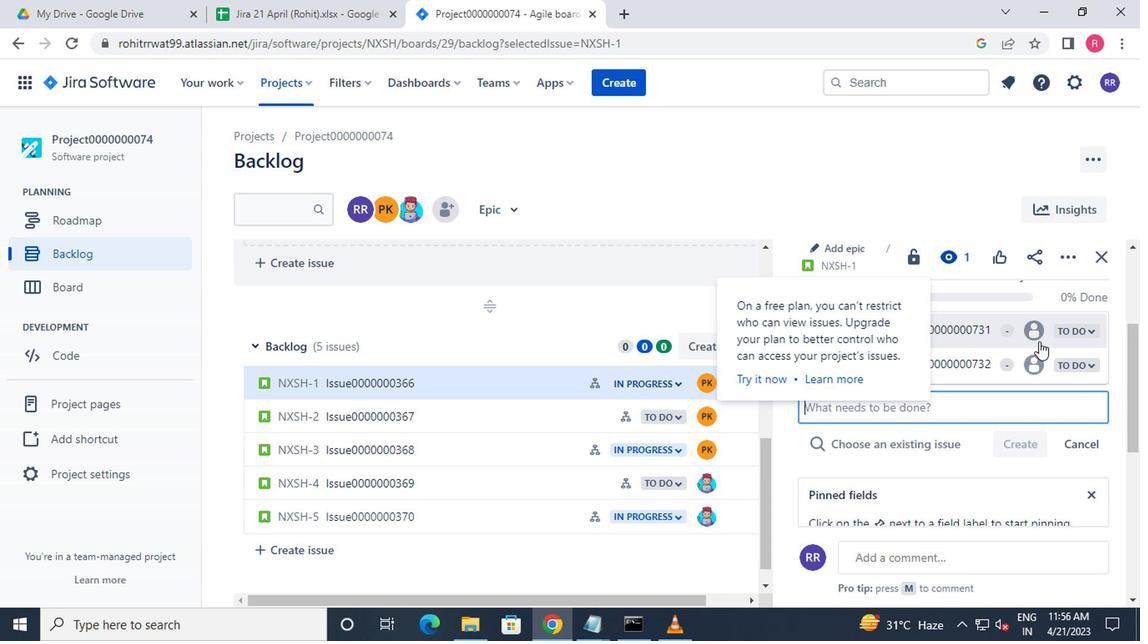 
Action: Mouse pressed left at (1039, 338)
Screenshot: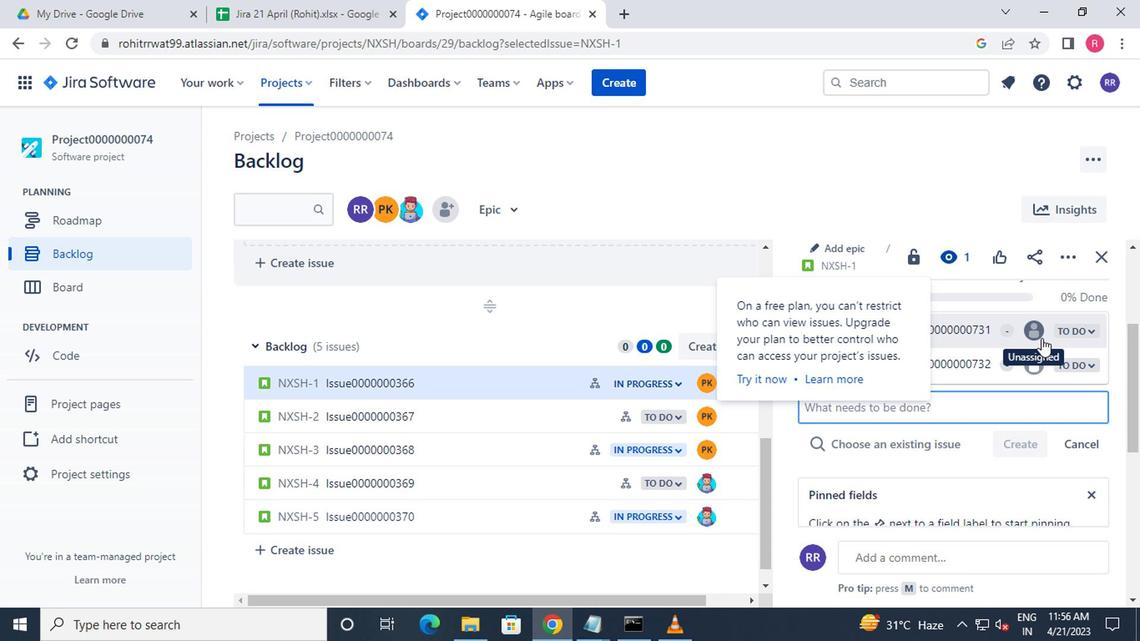 
Action: Mouse moved to (900, 398)
Screenshot: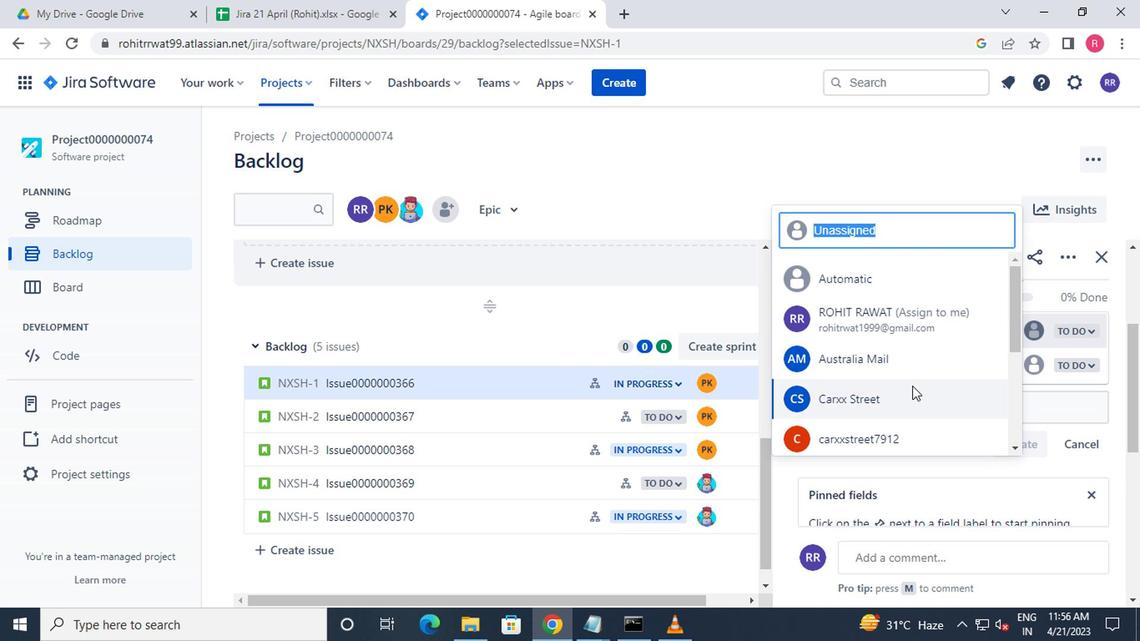 
Action: Mouse scrolled (900, 397) with delta (0, -1)
Screenshot: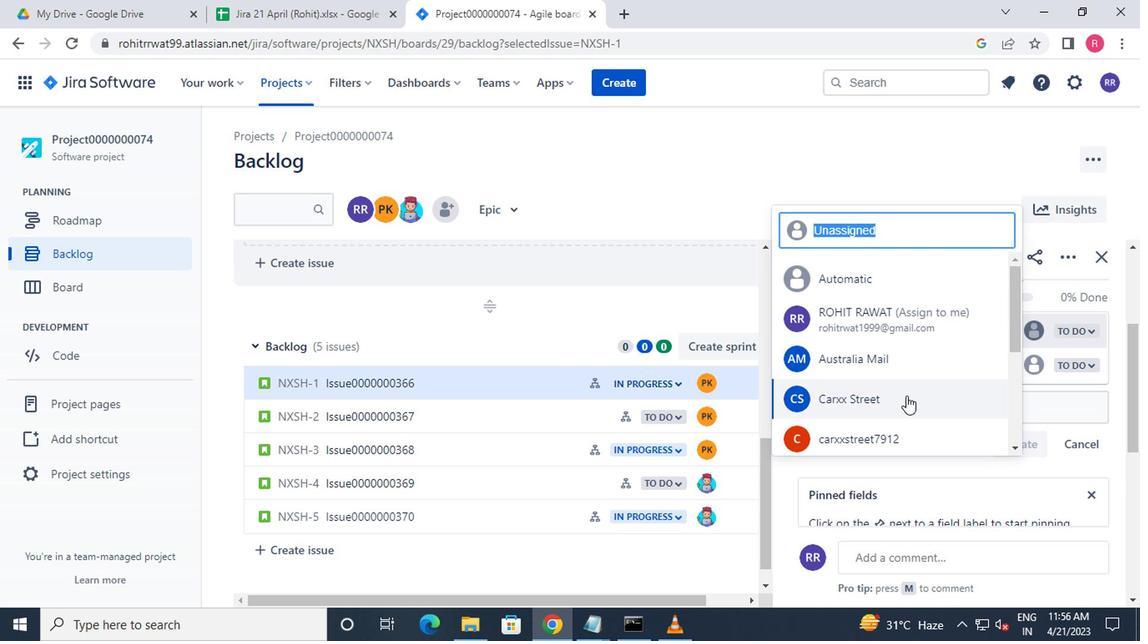 
Action: Mouse scrolled (900, 397) with delta (0, -1)
Screenshot: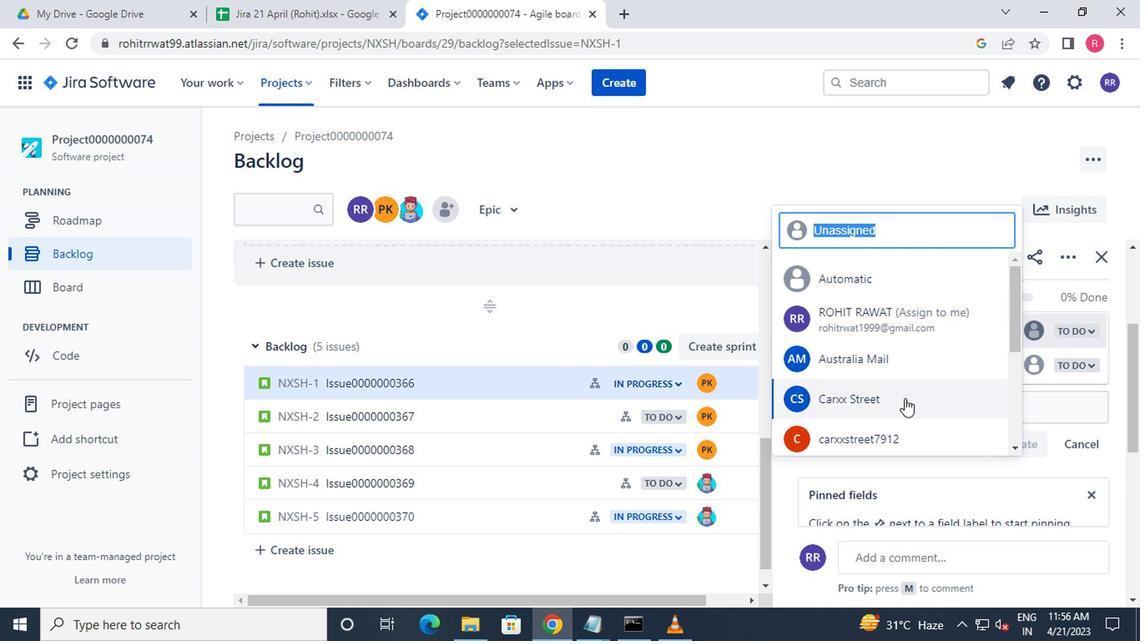 
Action: Mouse moved to (896, 361)
Screenshot: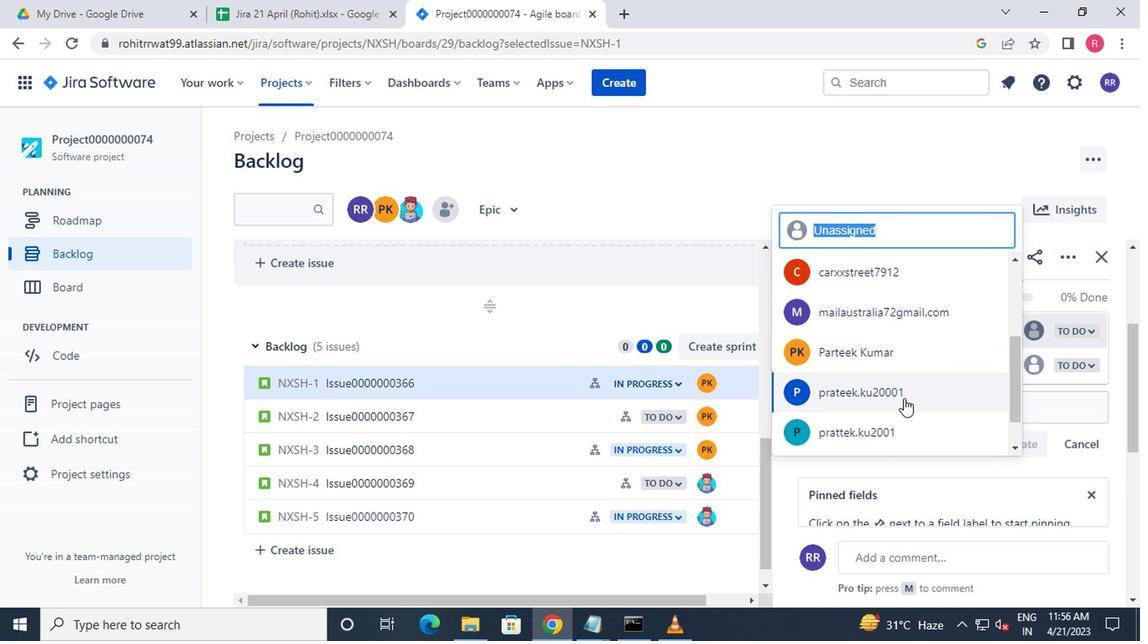 
Action: Mouse pressed left at (896, 361)
Screenshot: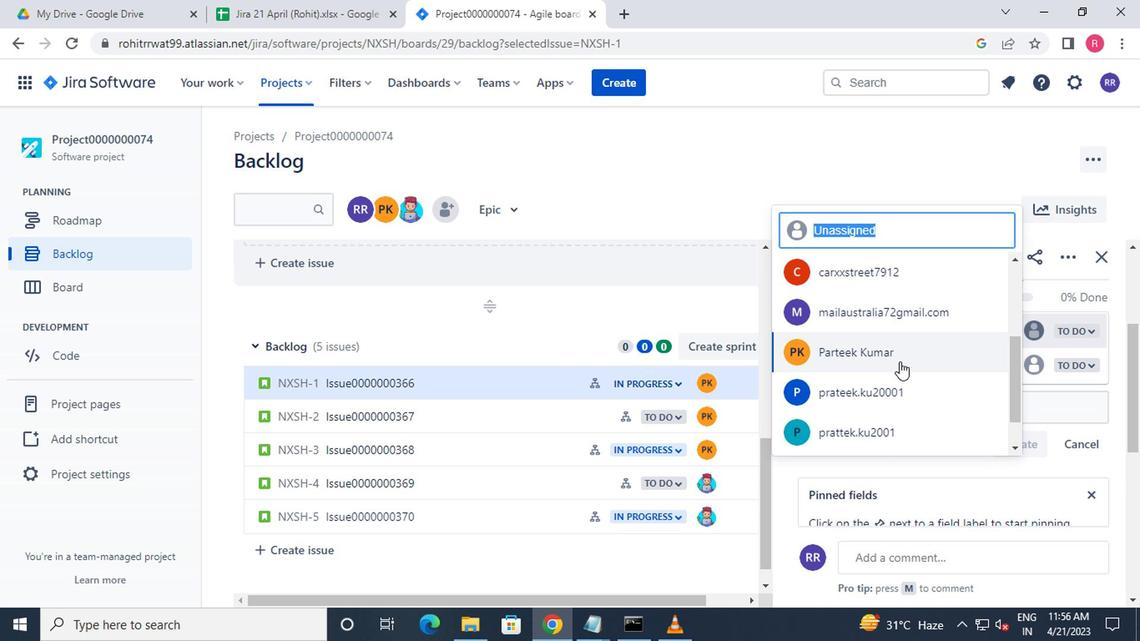 
Action: Mouse moved to (1031, 372)
Screenshot: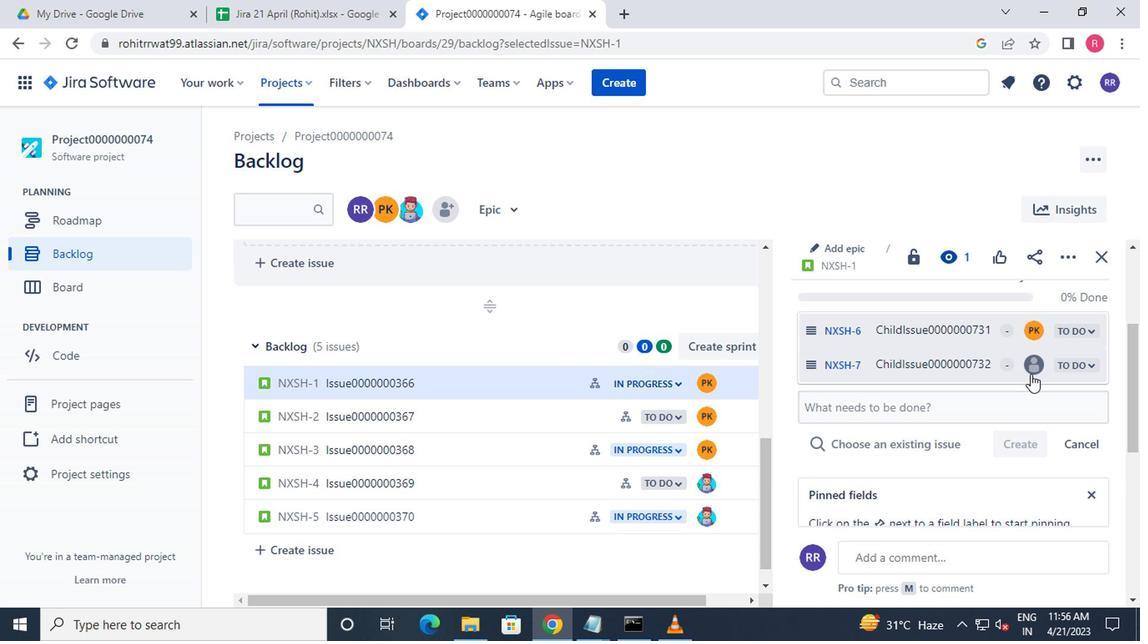 
Action: Mouse pressed left at (1031, 372)
Screenshot: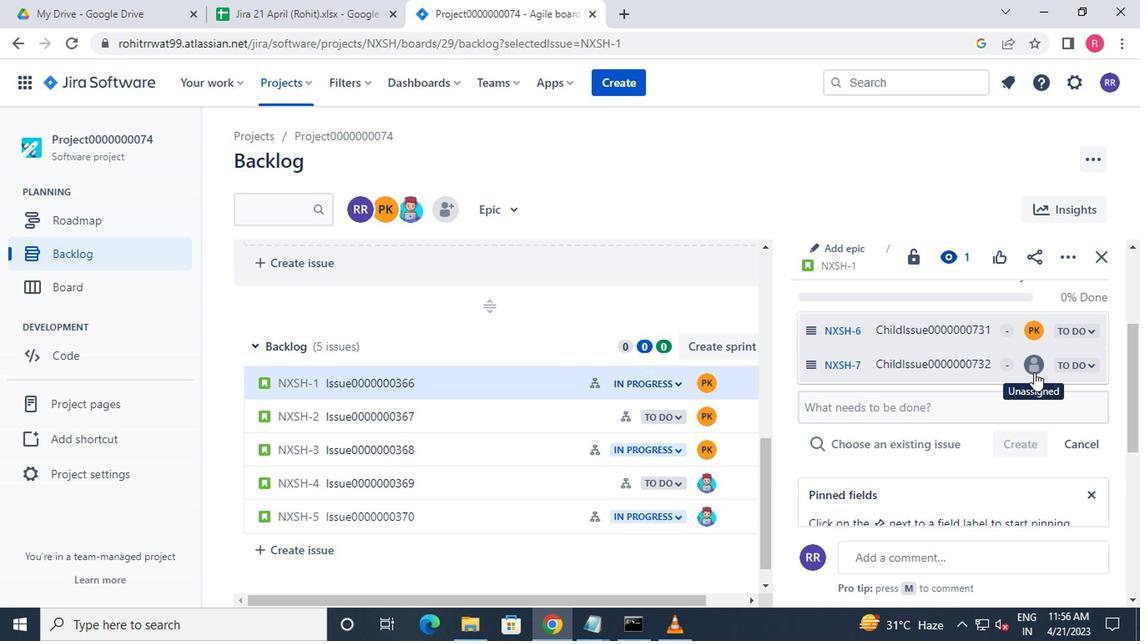 
Action: Mouse moved to (908, 403)
Screenshot: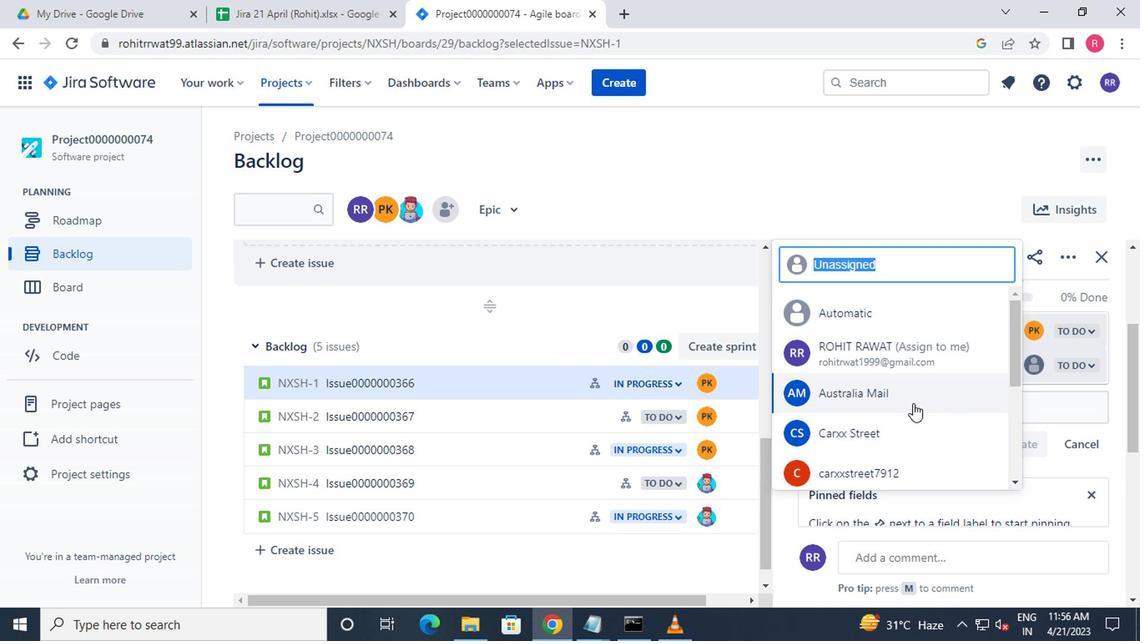 
Action: Mouse scrolled (908, 402) with delta (0, 0)
Screenshot: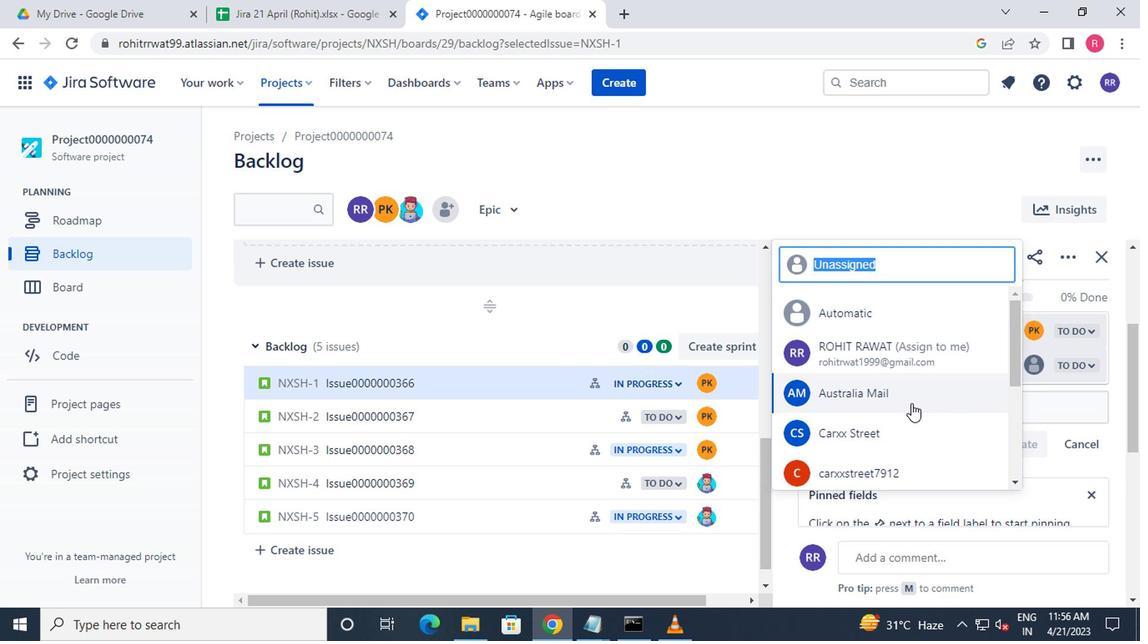 
Action: Mouse scrolled (908, 402) with delta (0, 0)
Screenshot: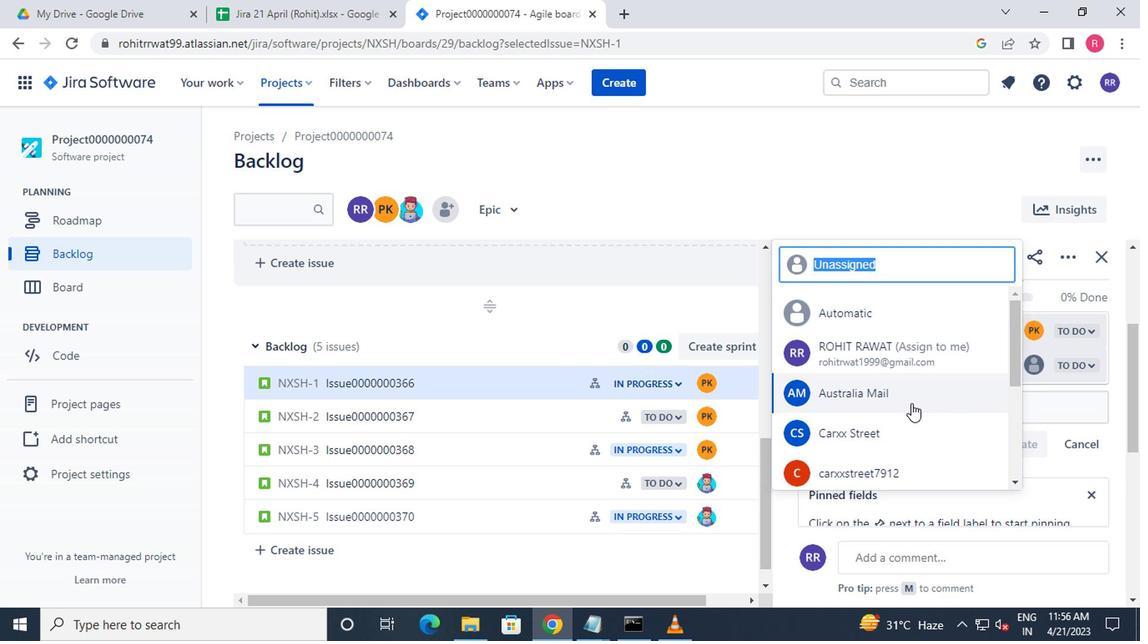 
Action: Mouse scrolled (908, 402) with delta (0, 0)
Screenshot: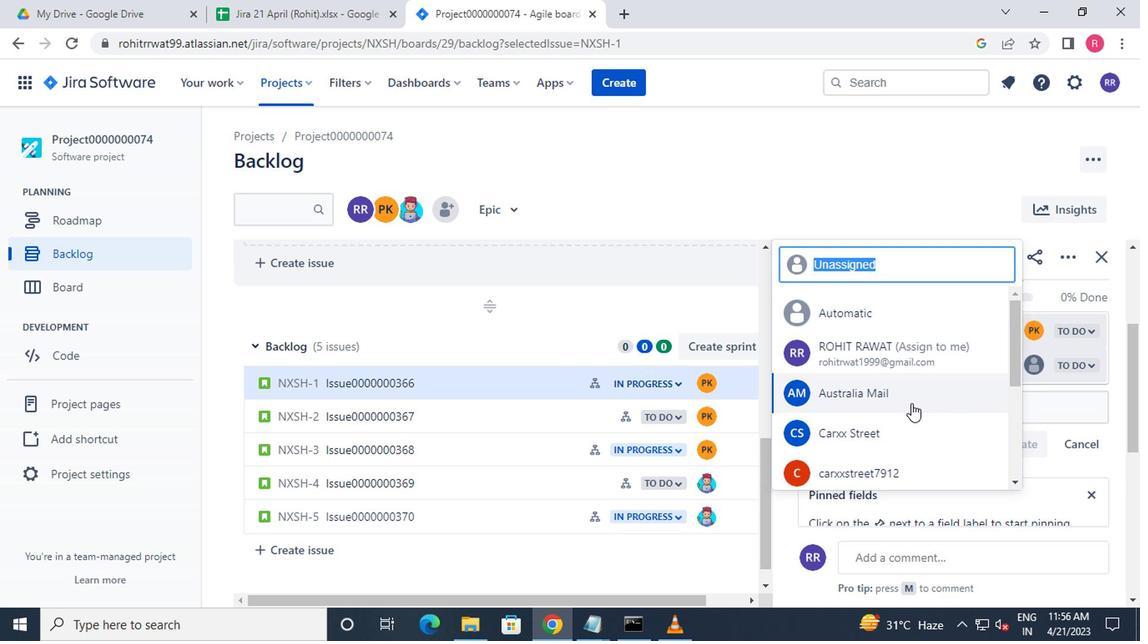 
Action: Mouse scrolled (908, 402) with delta (0, 0)
Screenshot: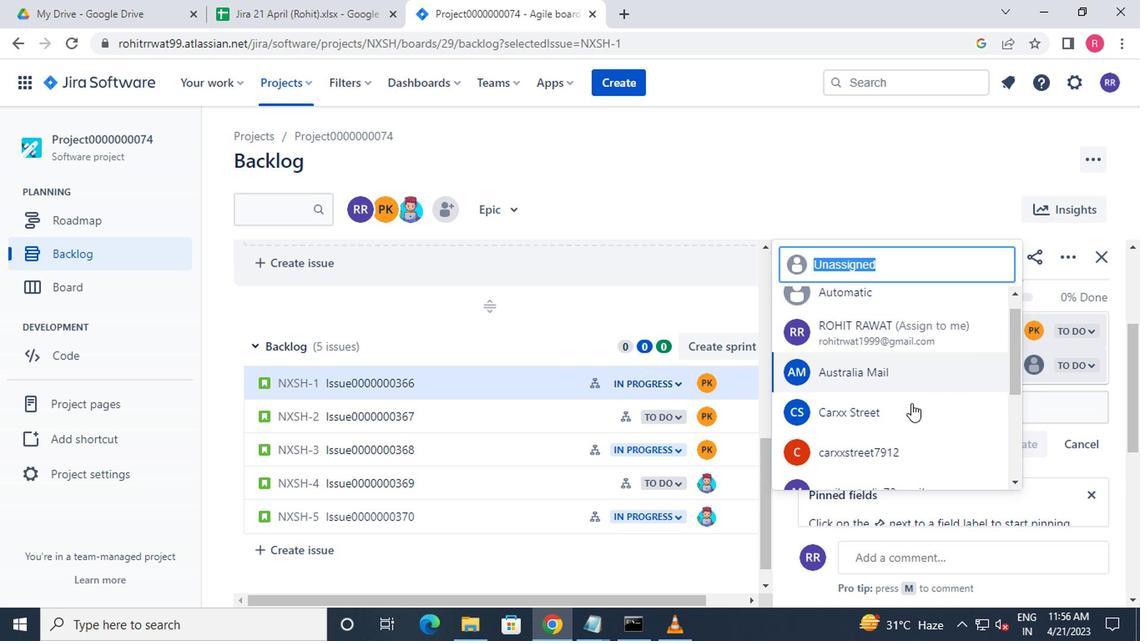 
Action: Mouse moved to (896, 348)
Screenshot: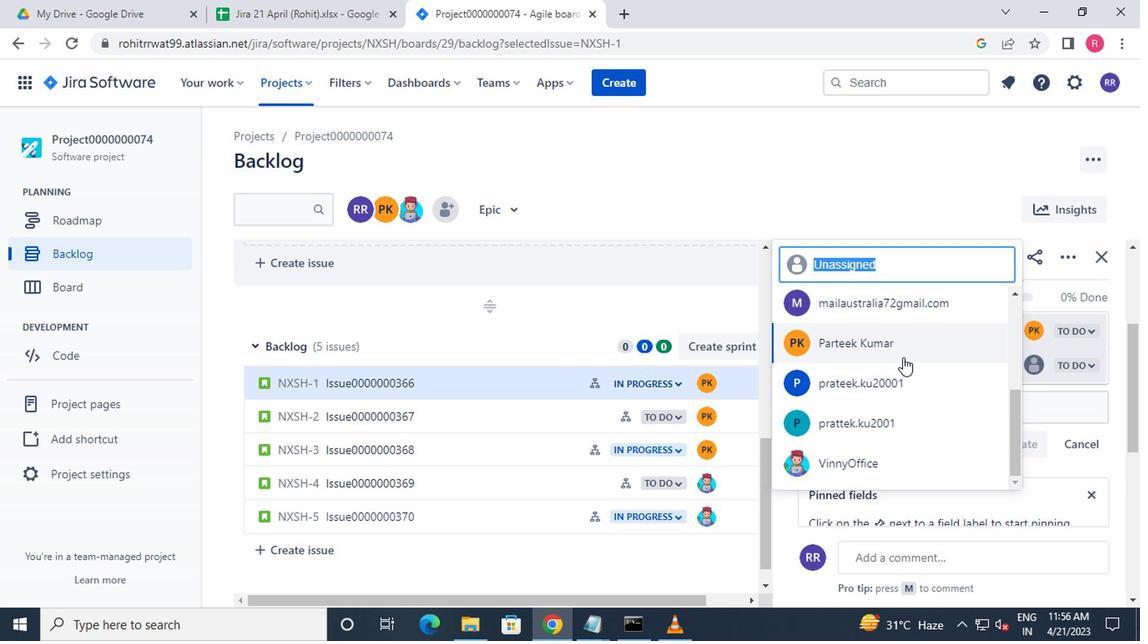 
Action: Mouse pressed left at (896, 348)
Screenshot: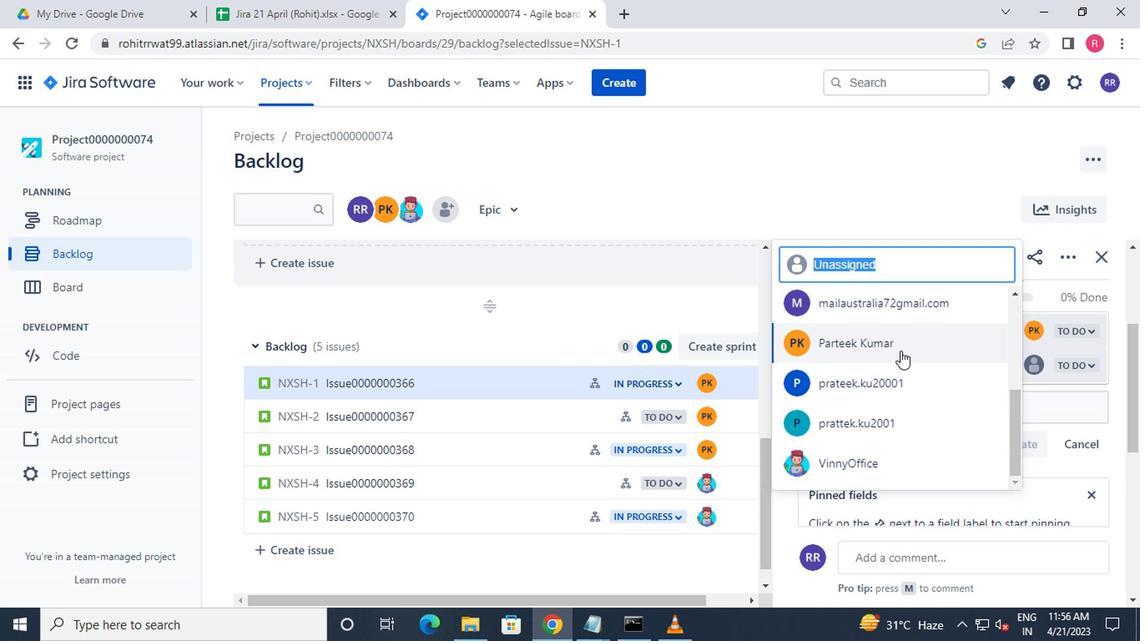 
Action: Mouse moved to (544, 421)
Screenshot: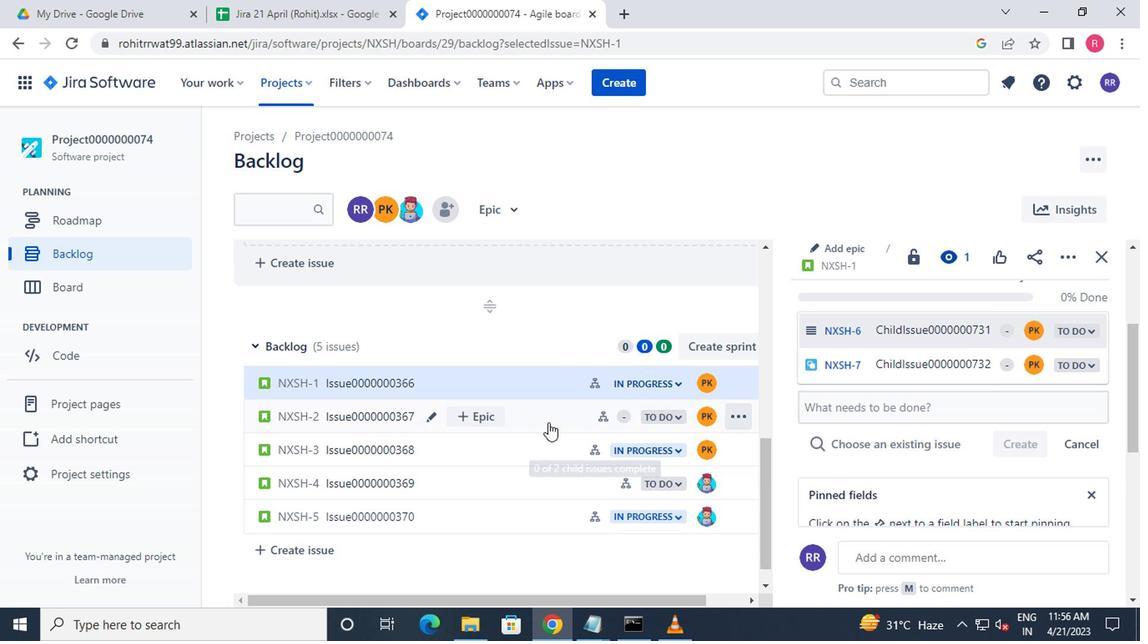 
Action: Mouse pressed left at (544, 421)
Screenshot: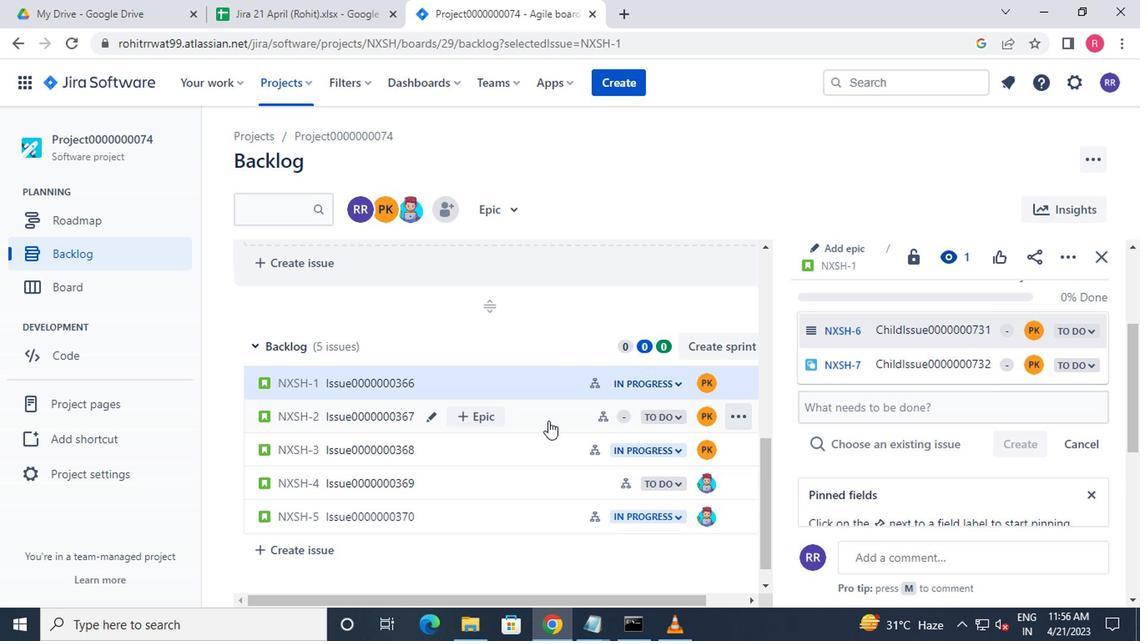 
Action: Mouse moved to (839, 330)
Screenshot: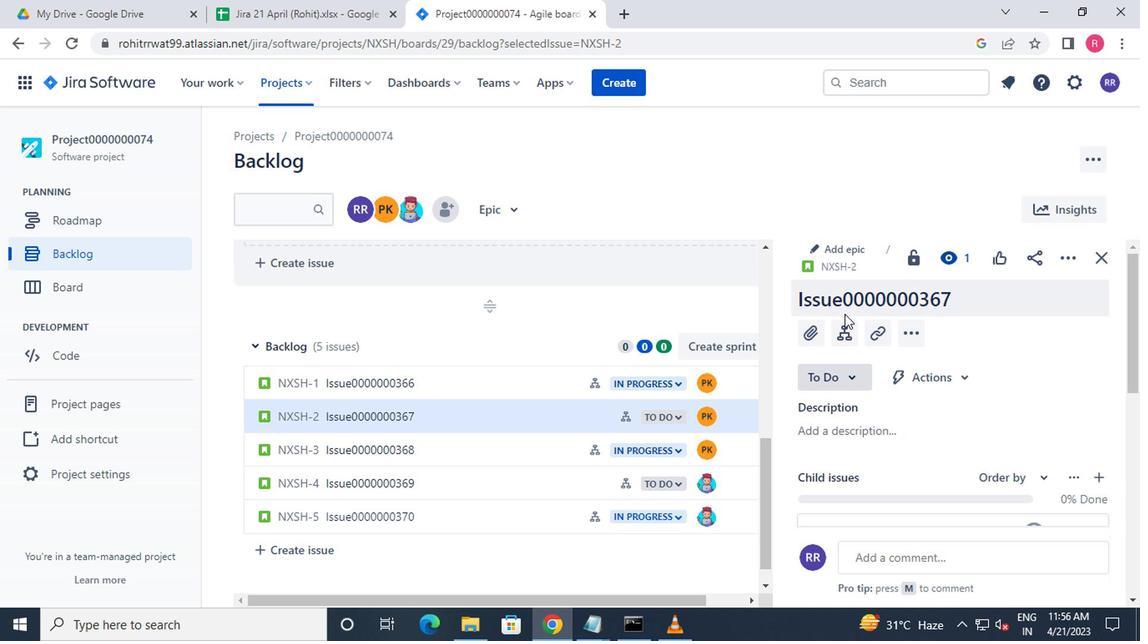 
Action: Mouse pressed left at (839, 330)
Screenshot: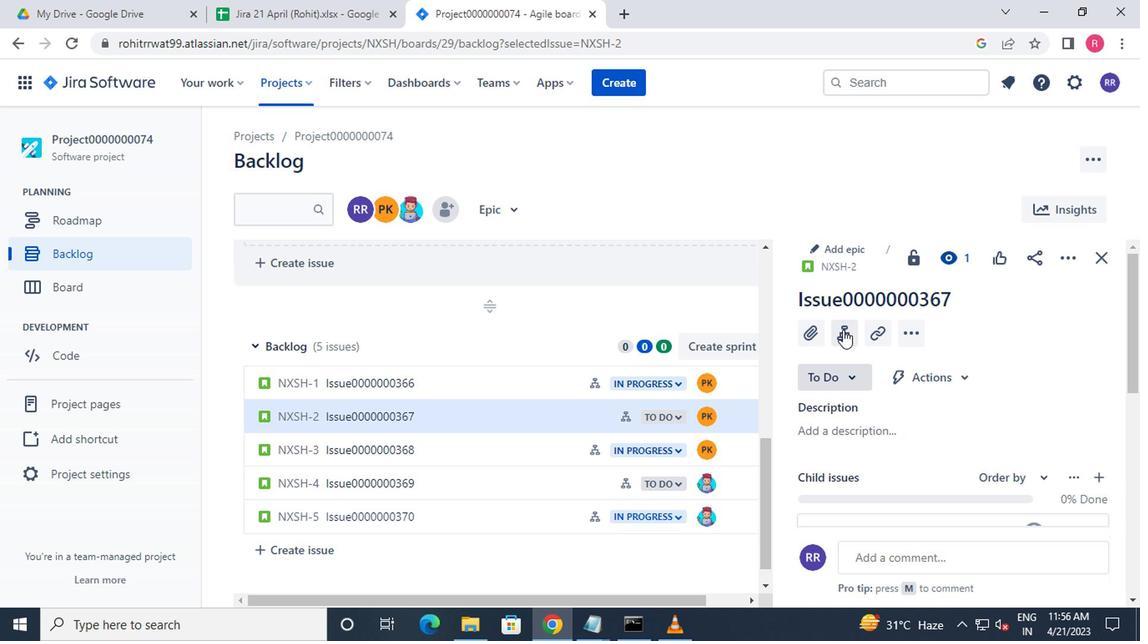 
Action: Mouse moved to (1039, 334)
Screenshot: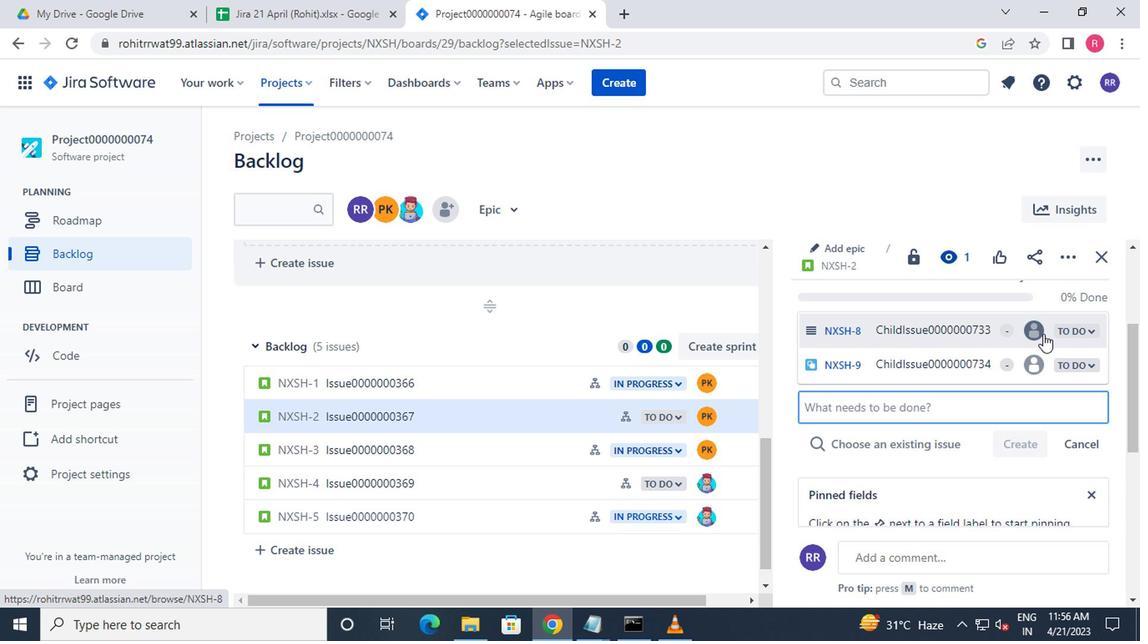 
Action: Mouse pressed left at (1039, 334)
Screenshot: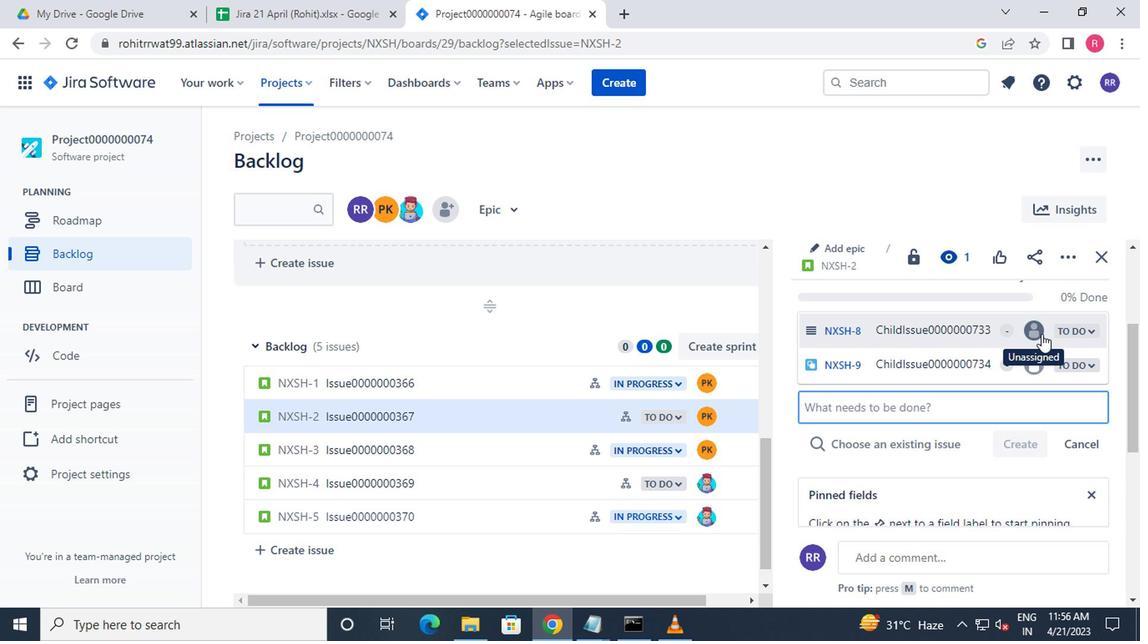 
Action: Mouse moved to (920, 364)
Screenshot: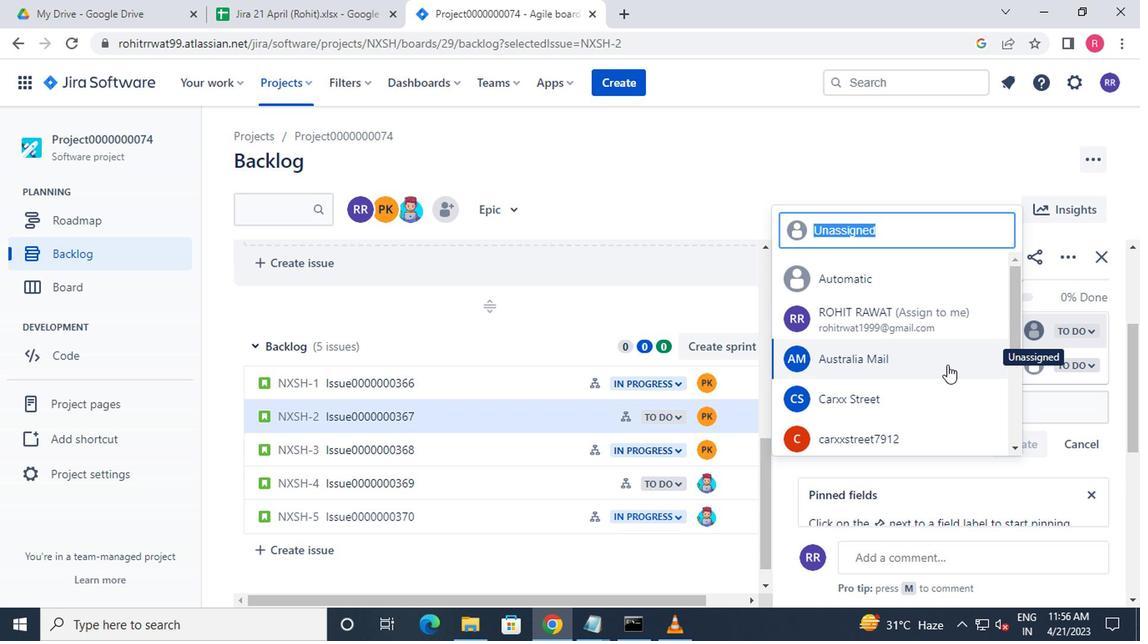 
Action: Mouse scrolled (920, 363) with delta (0, 0)
Screenshot: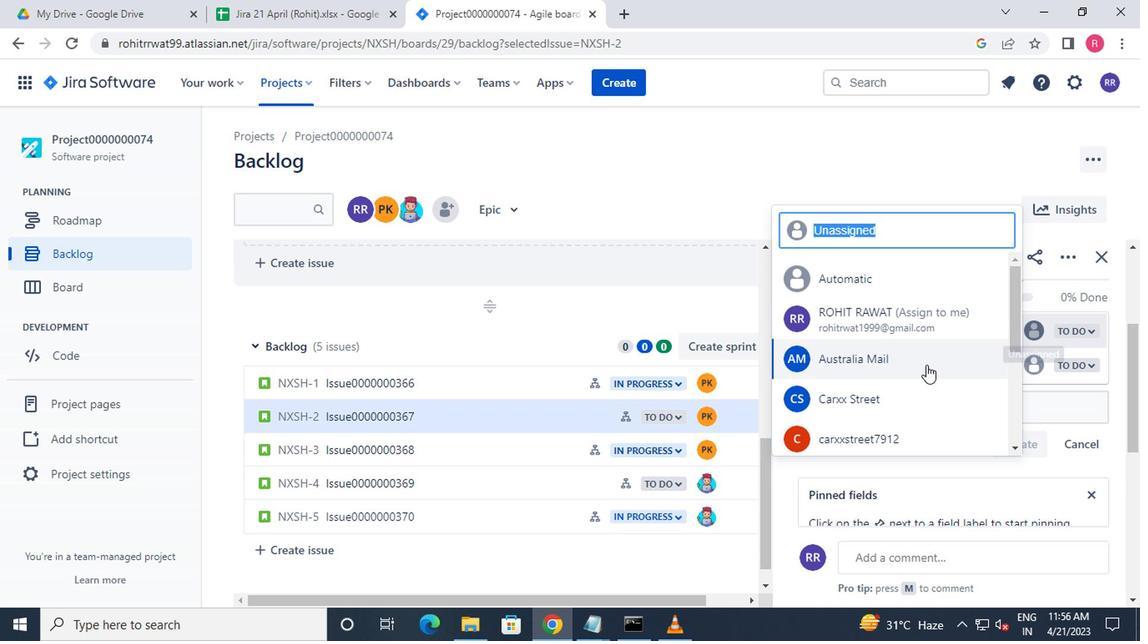 
Action: Mouse moved to (919, 364)
Screenshot: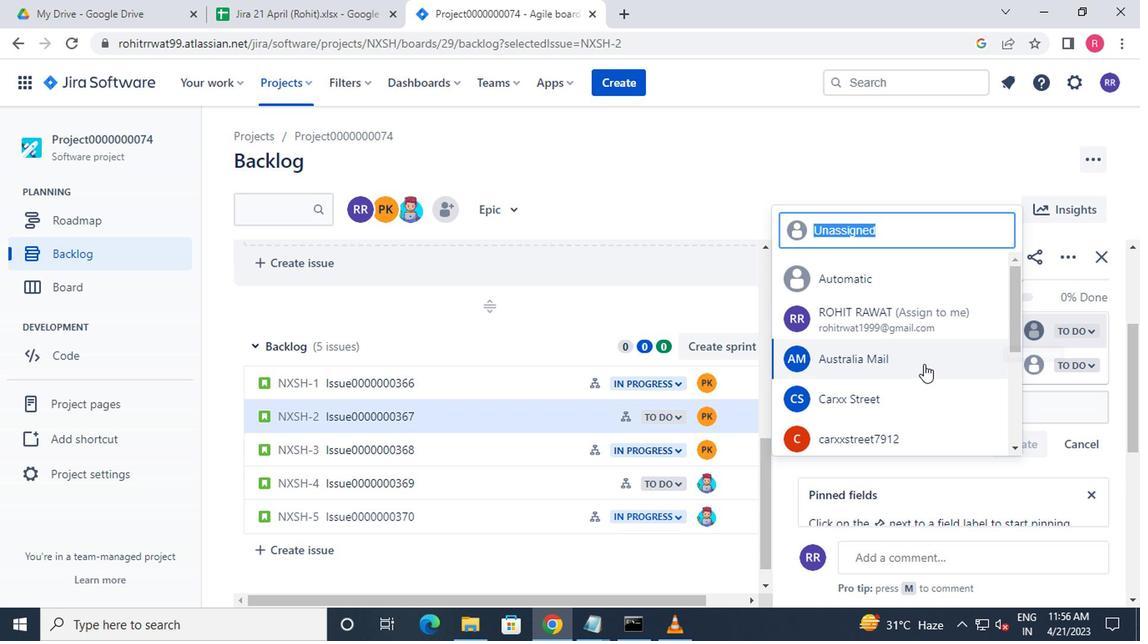 
Action: Mouse scrolled (919, 363) with delta (0, 0)
Screenshot: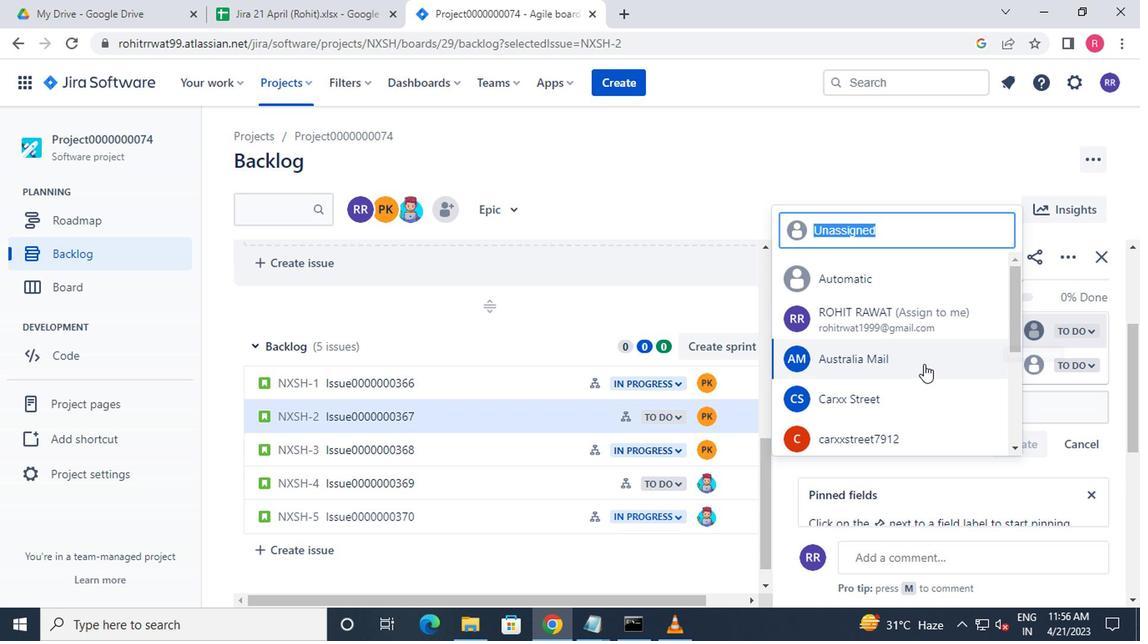
Action: Mouse scrolled (919, 363) with delta (0, 0)
Screenshot: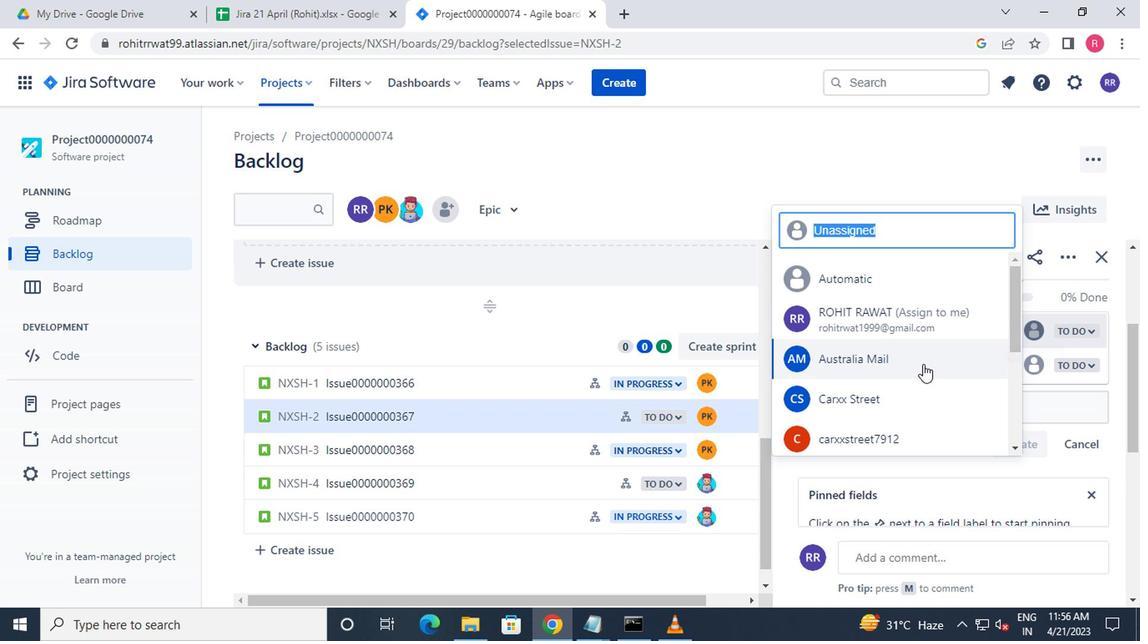
Action: Mouse moved to (918, 364)
Screenshot: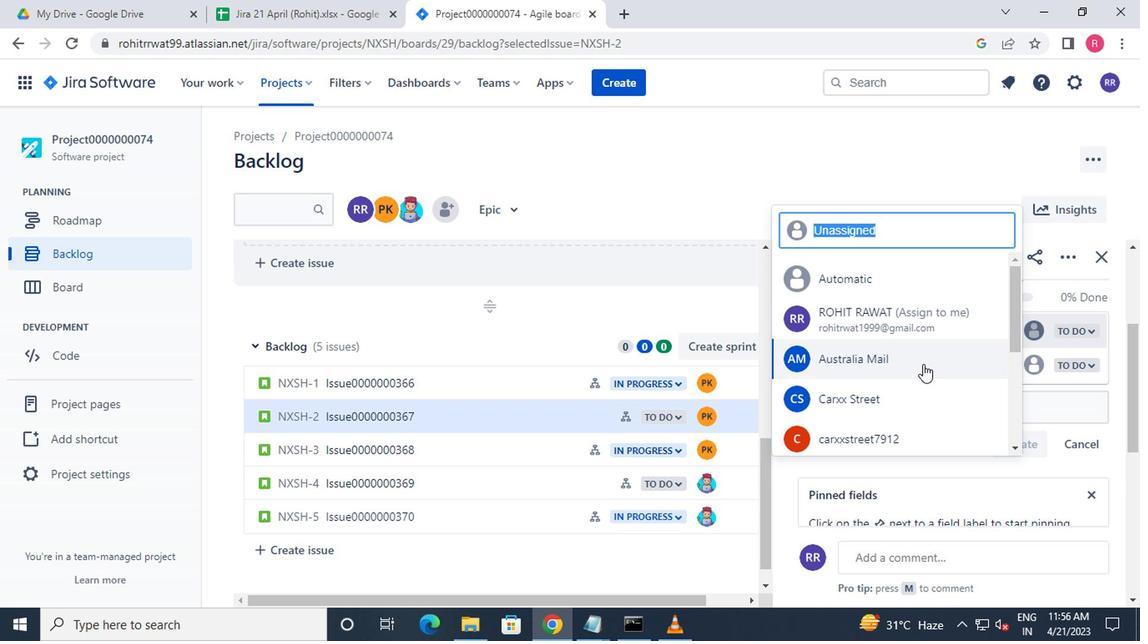 
Action: Mouse scrolled (918, 363) with delta (0, 0)
Screenshot: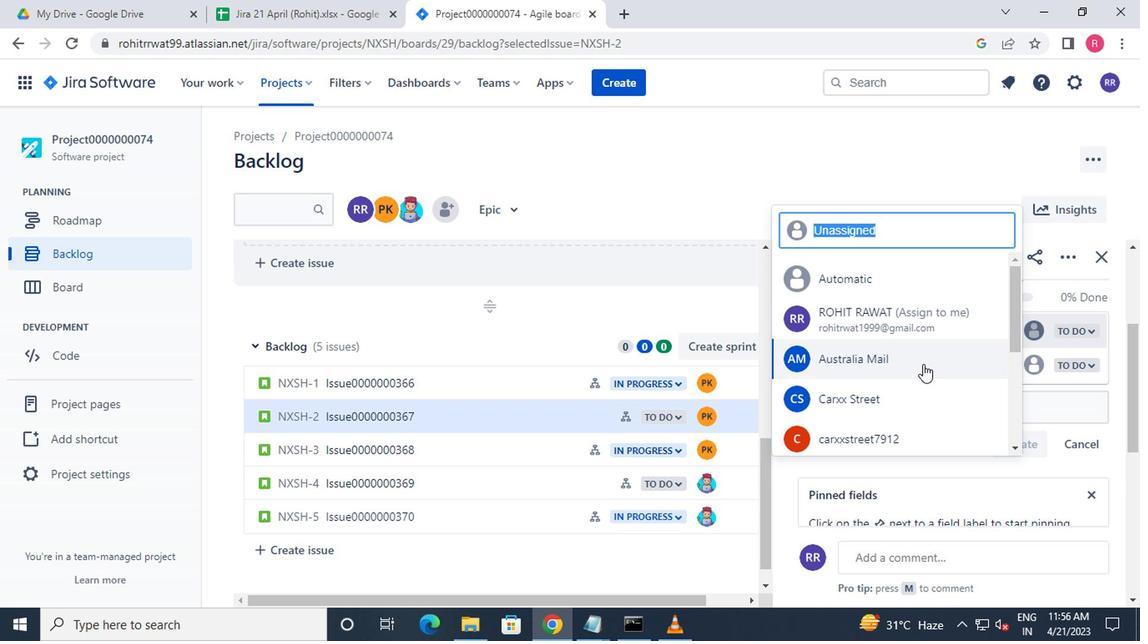 
Action: Mouse moved to (903, 320)
Screenshot: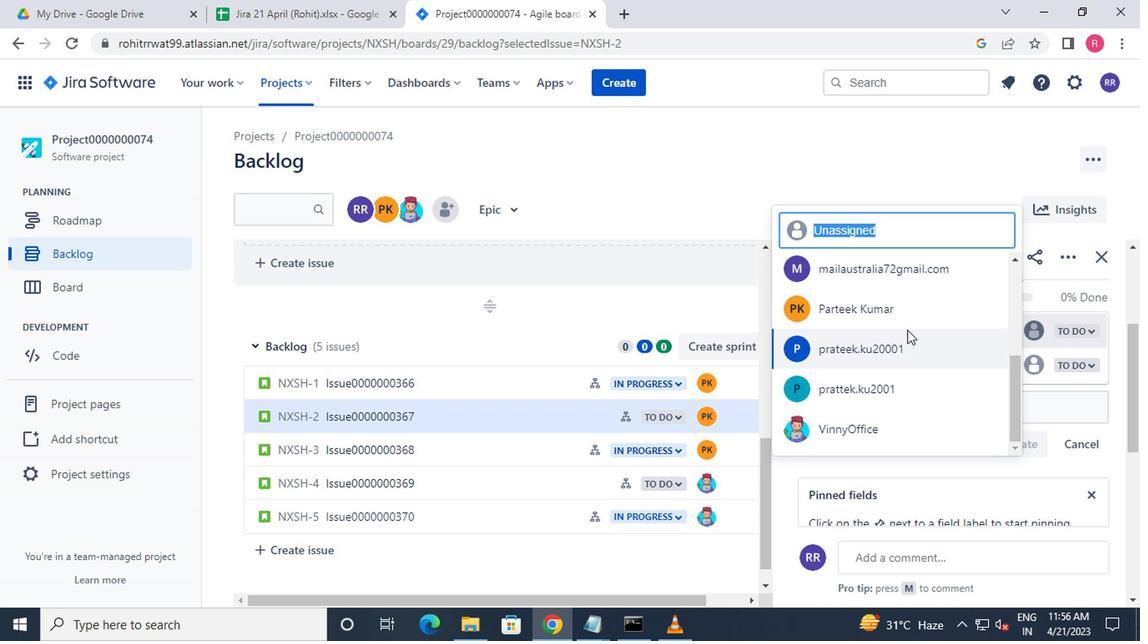 
Action: Mouse pressed left at (903, 320)
Screenshot: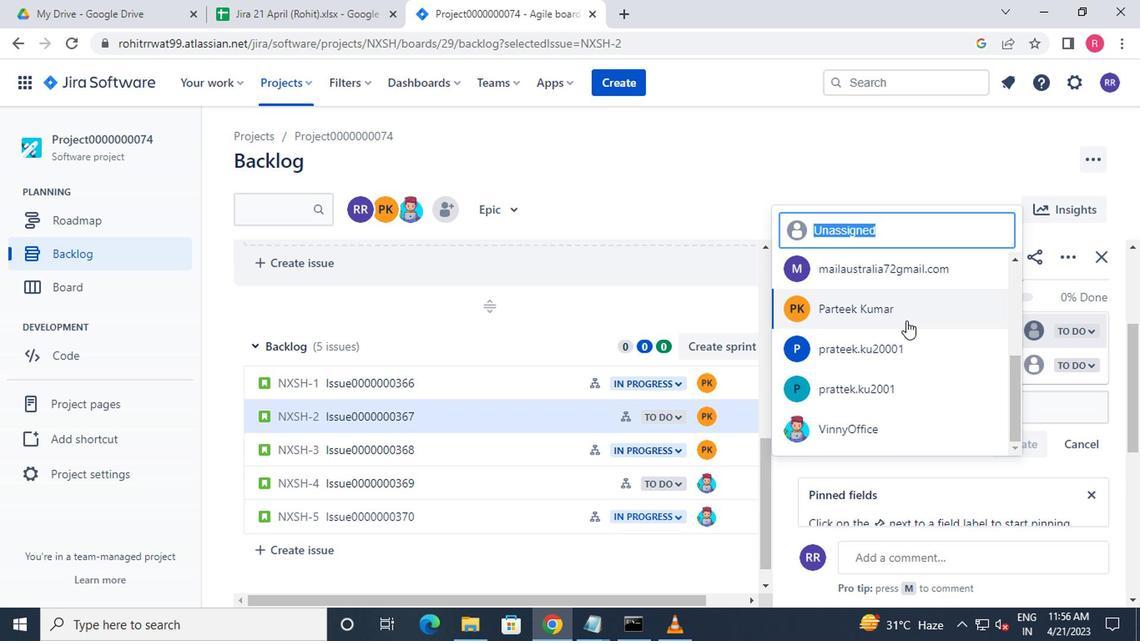 
Action: Mouse moved to (1035, 379)
Screenshot: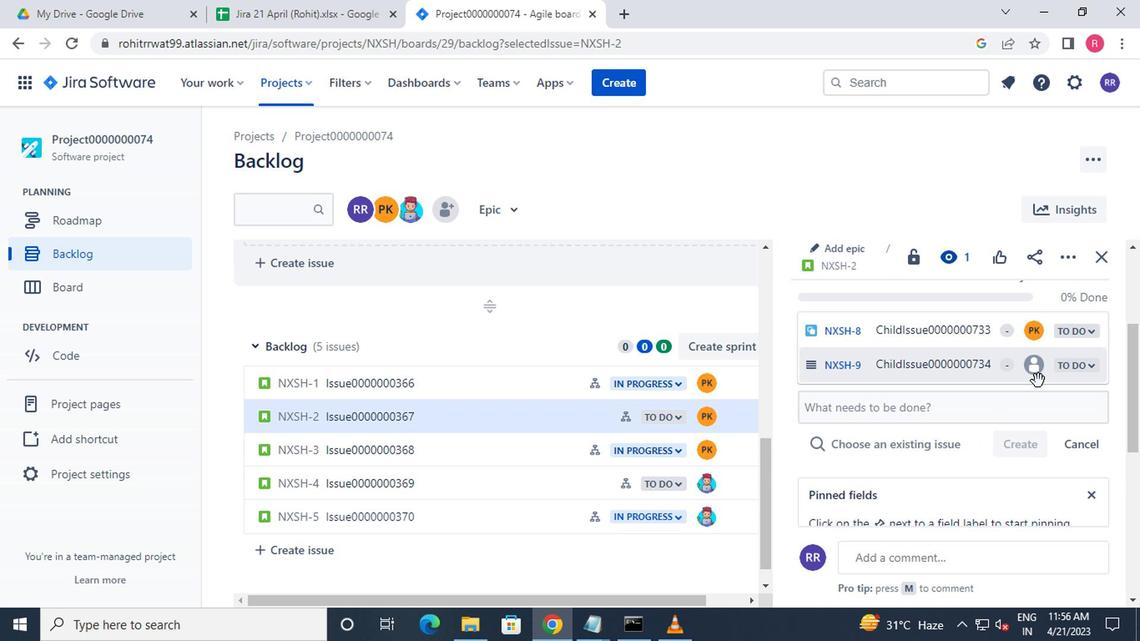 
Action: Mouse pressed left at (1035, 379)
Screenshot: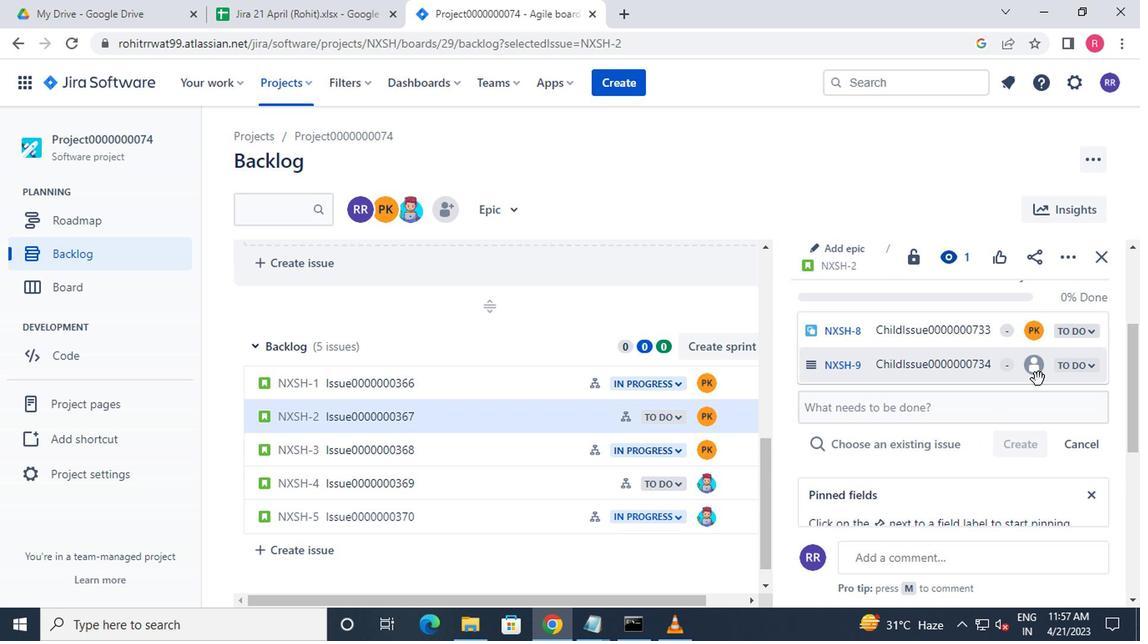 
Action: Mouse moved to (594, 417)
Screenshot: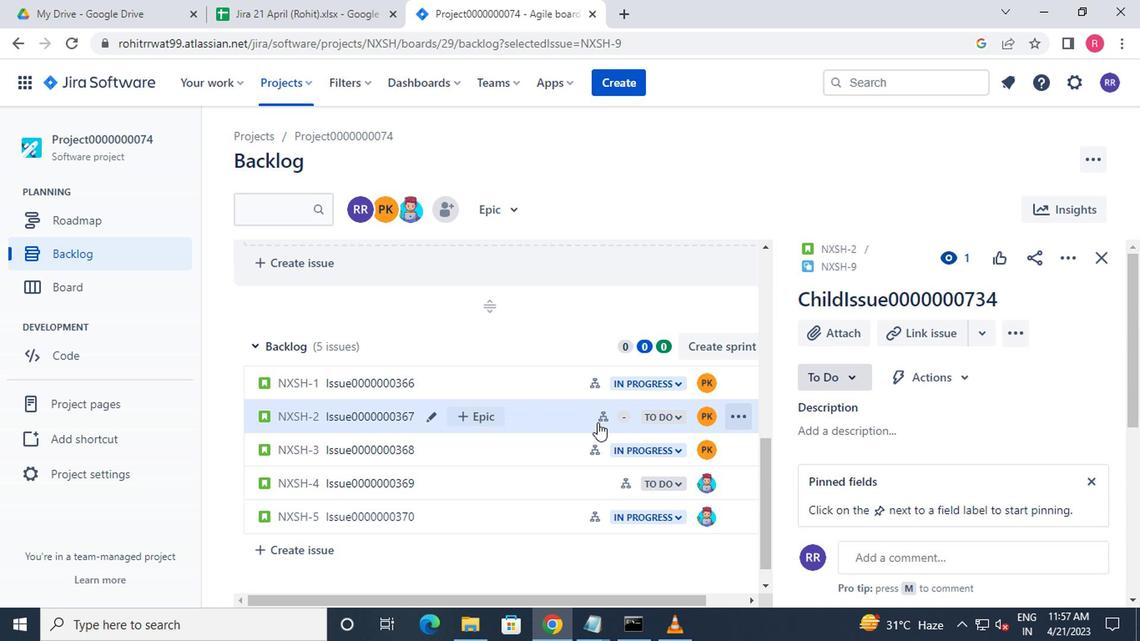 
Action: Mouse pressed left at (594, 417)
Screenshot: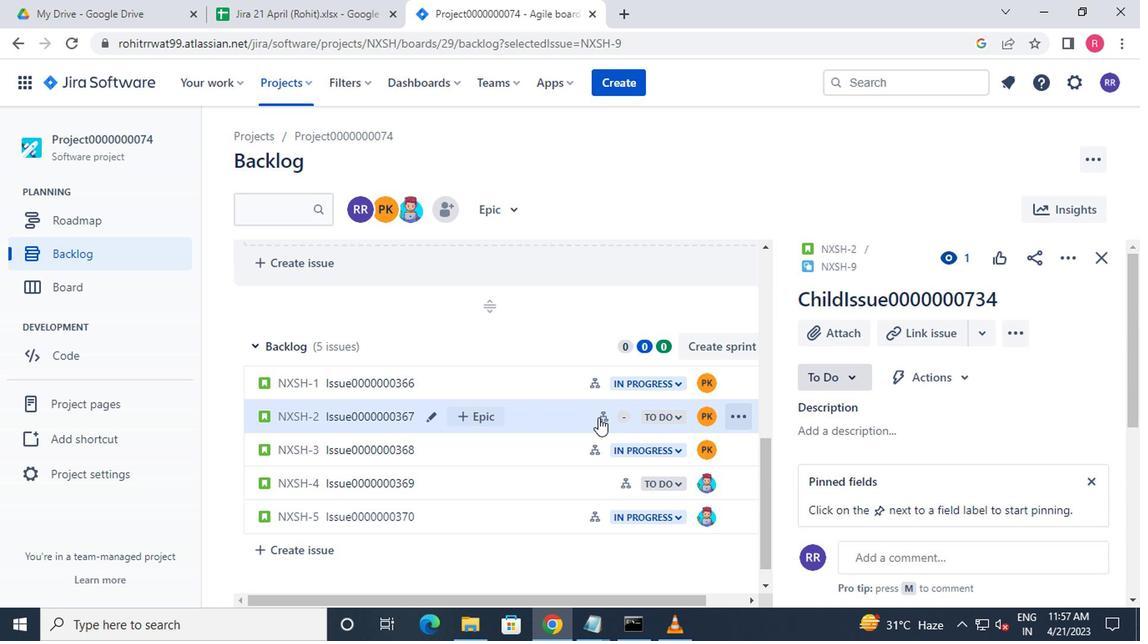 
Action: Mouse moved to (838, 341)
Screenshot: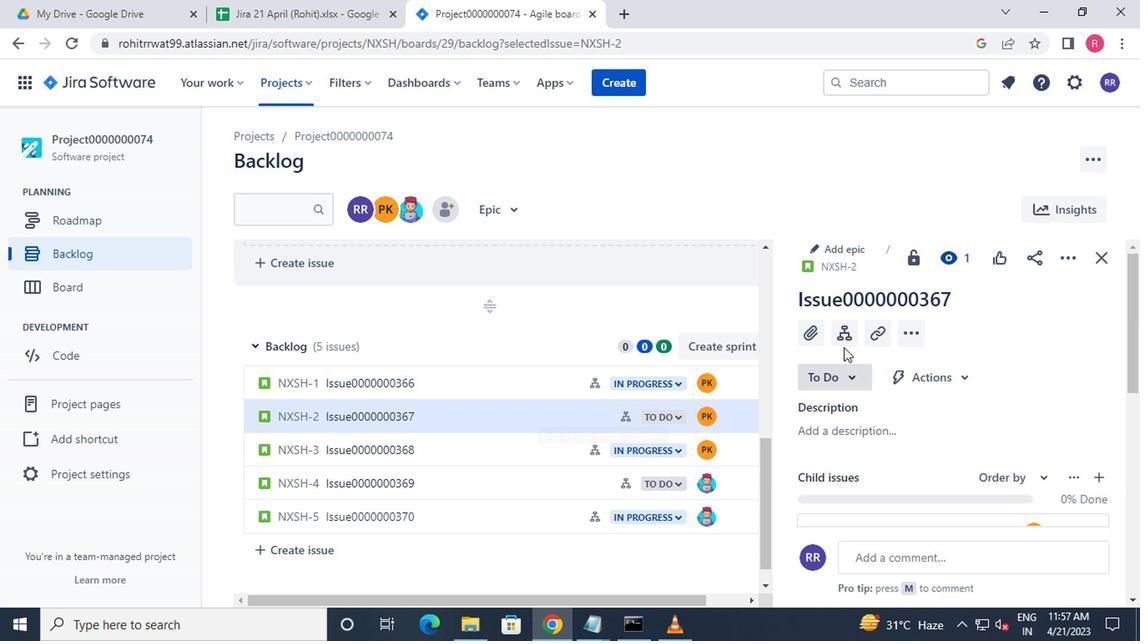 
Action: Mouse pressed left at (838, 341)
Screenshot: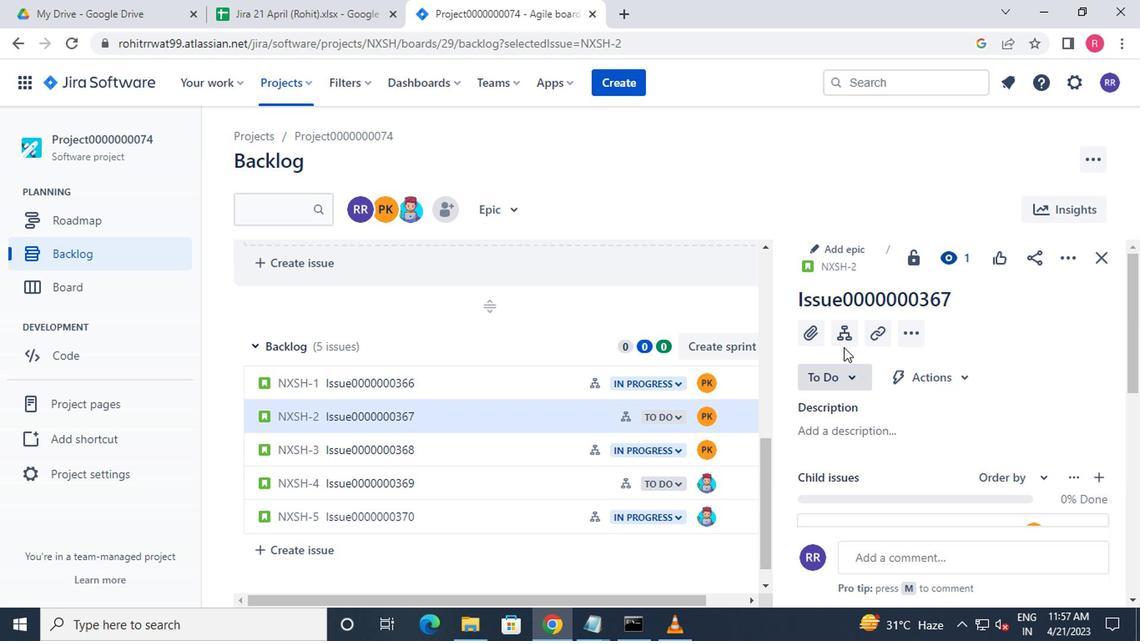 
Action: Mouse moved to (1030, 367)
Screenshot: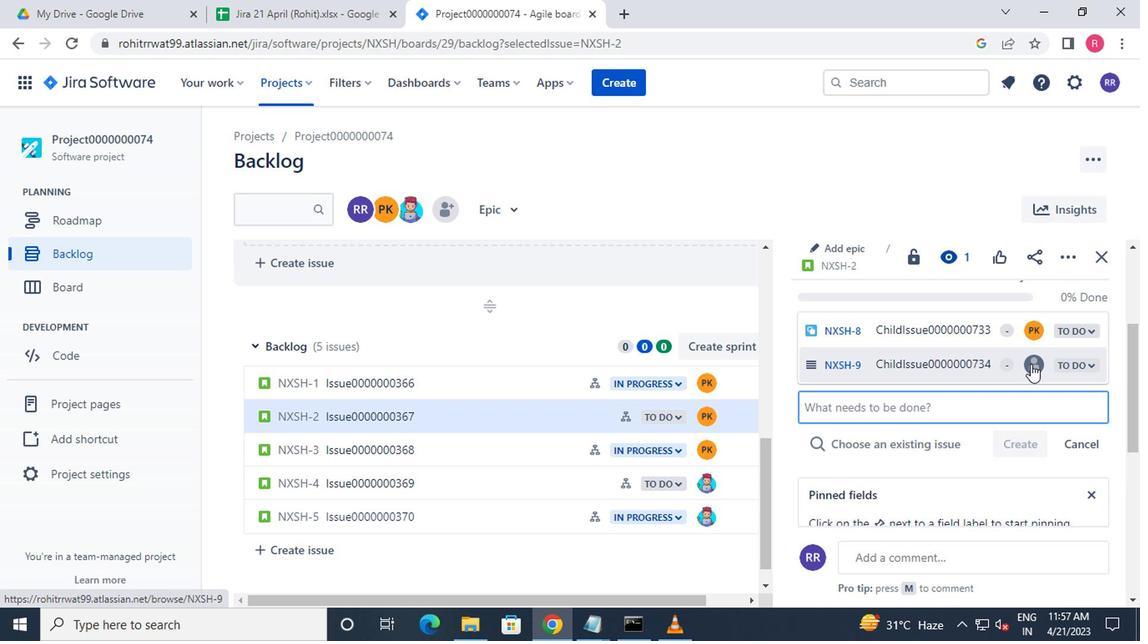 
Action: Mouse pressed left at (1030, 367)
Screenshot: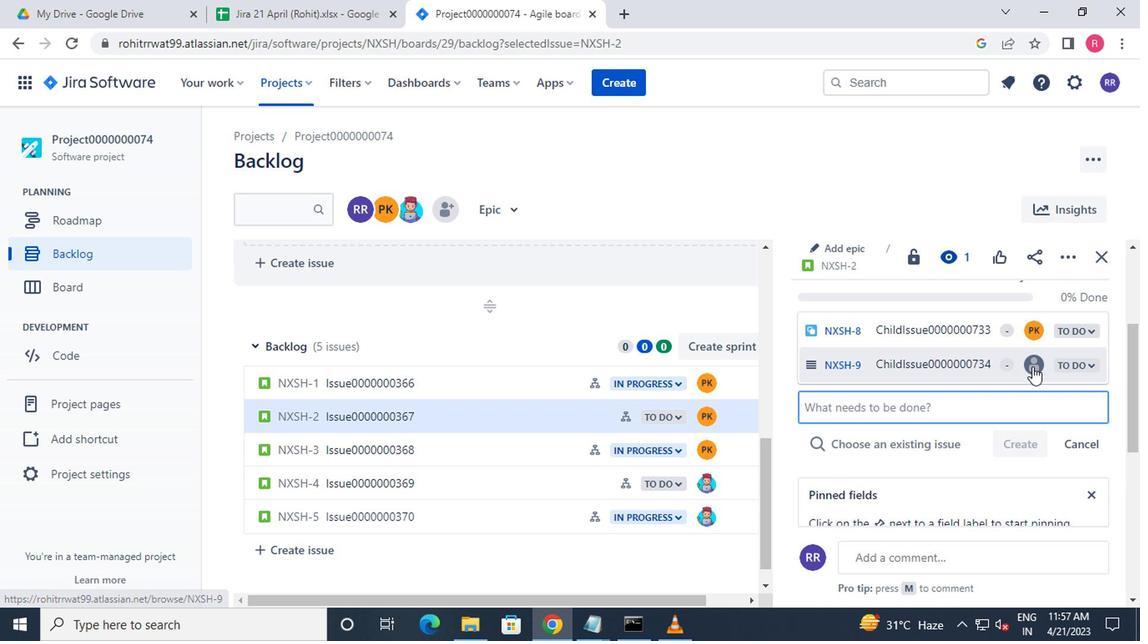
Action: Mouse moved to (943, 405)
Screenshot: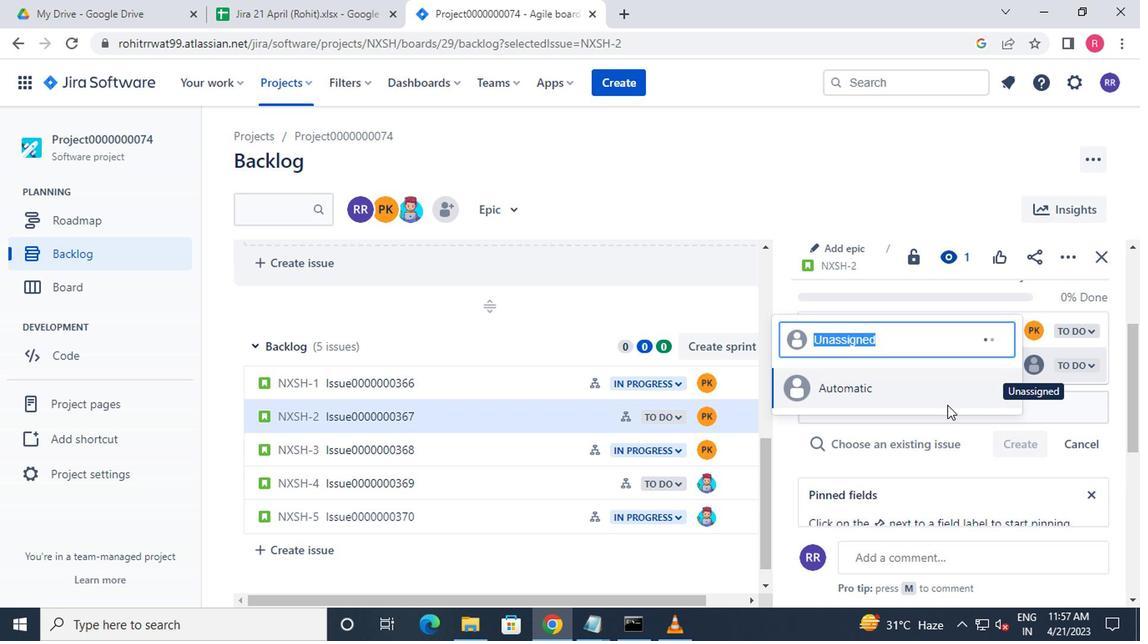 
Action: Mouse scrolled (943, 404) with delta (0, 0)
Screenshot: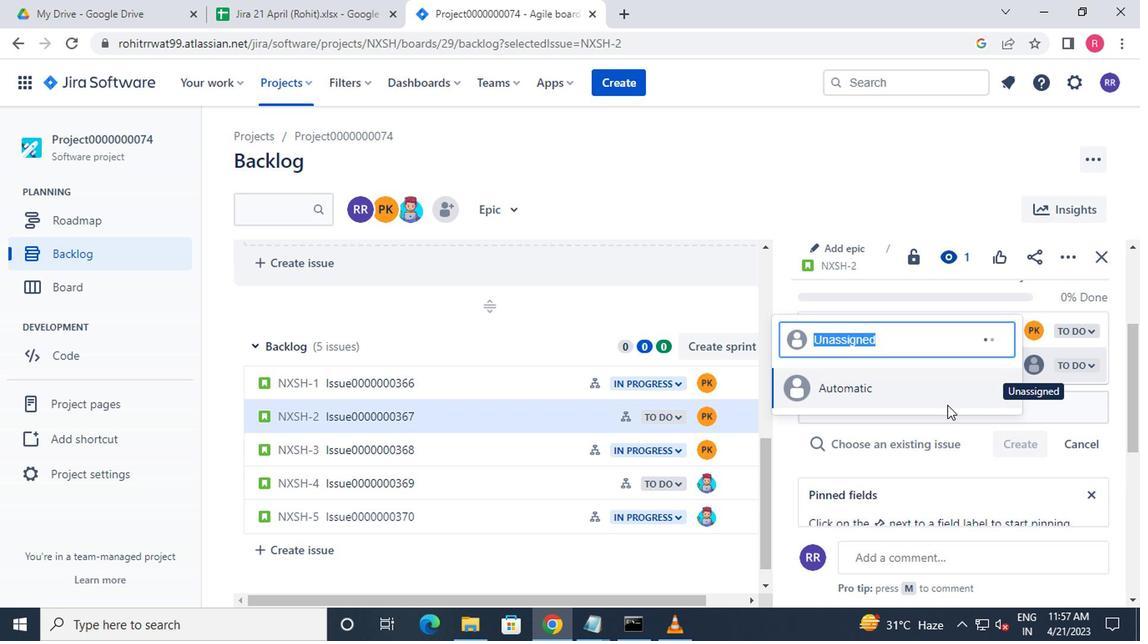 
Action: Mouse moved to (943, 405)
Screenshot: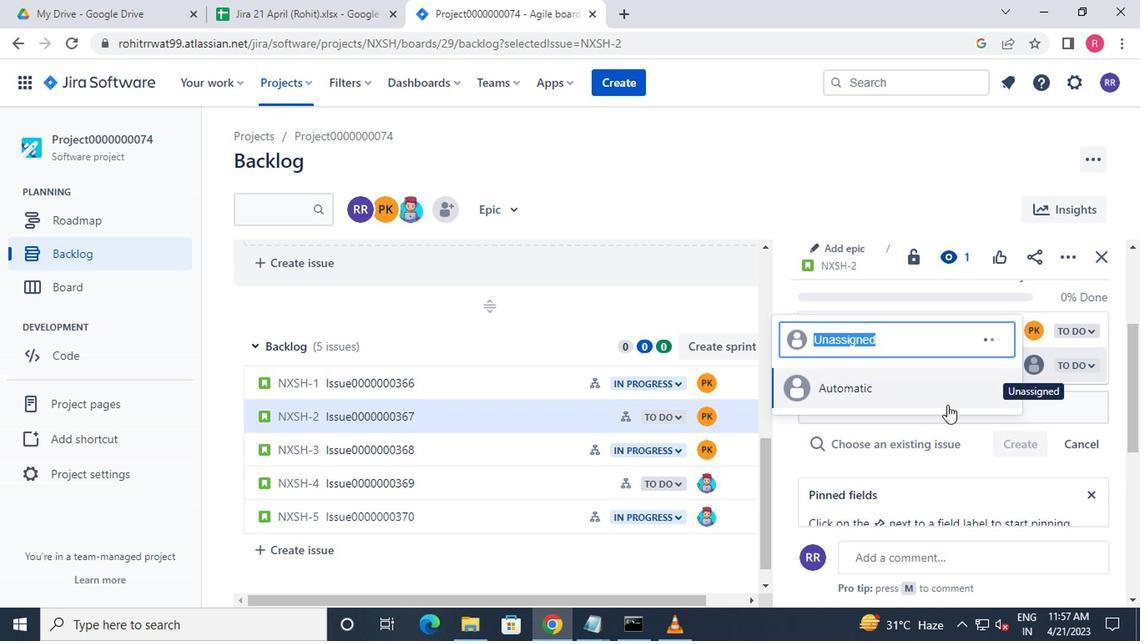 
Action: Mouse scrolled (943, 404) with delta (0, 0)
Screenshot: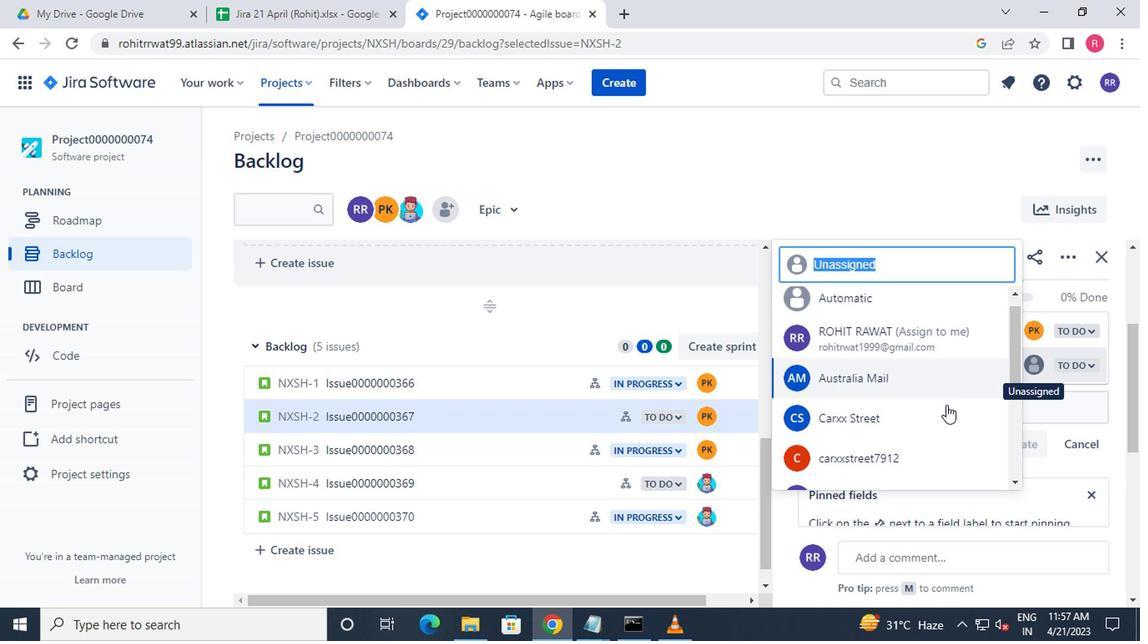 
Action: Mouse scrolled (943, 404) with delta (0, 0)
Screenshot: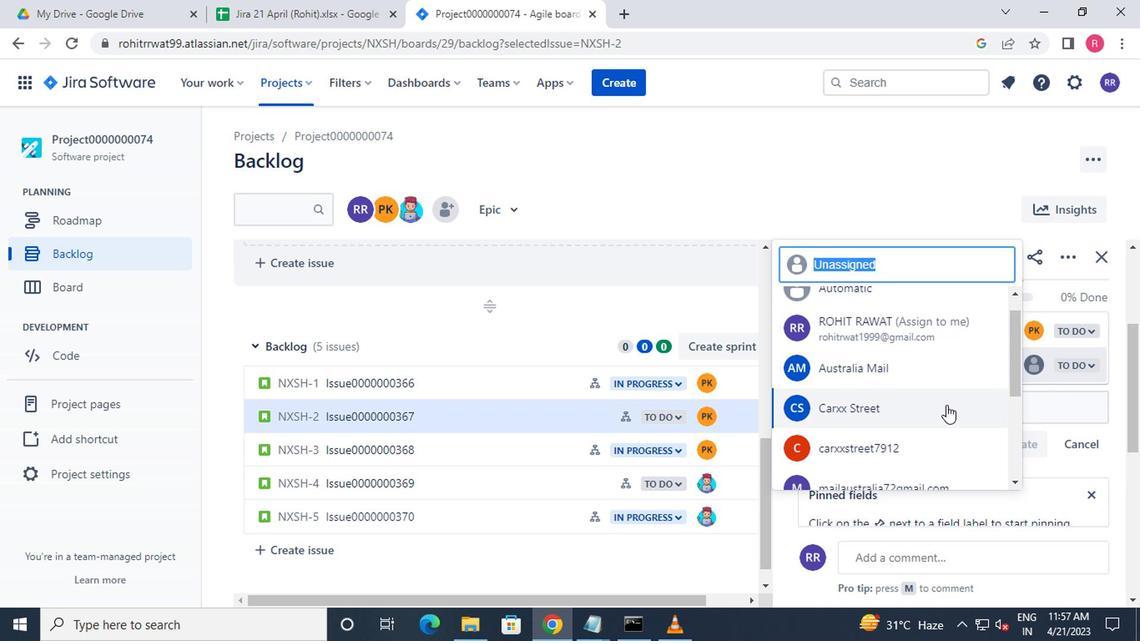 
Action: Mouse scrolled (943, 404) with delta (0, 0)
Screenshot: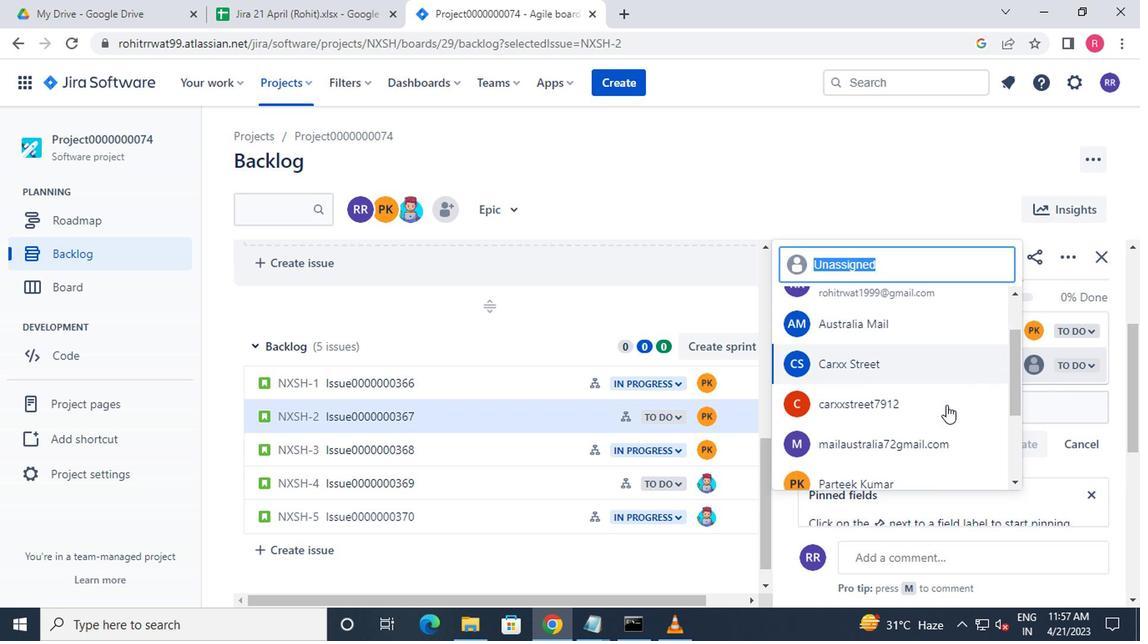 
Action: Mouse moved to (886, 349)
Screenshot: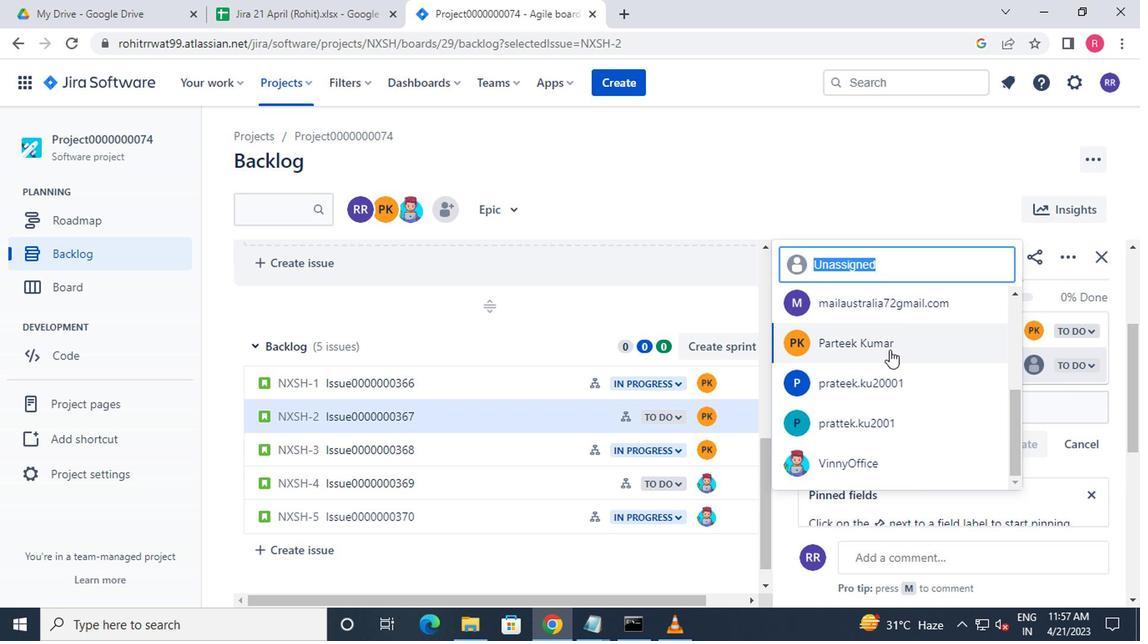 
Action: Mouse pressed left at (886, 349)
Screenshot: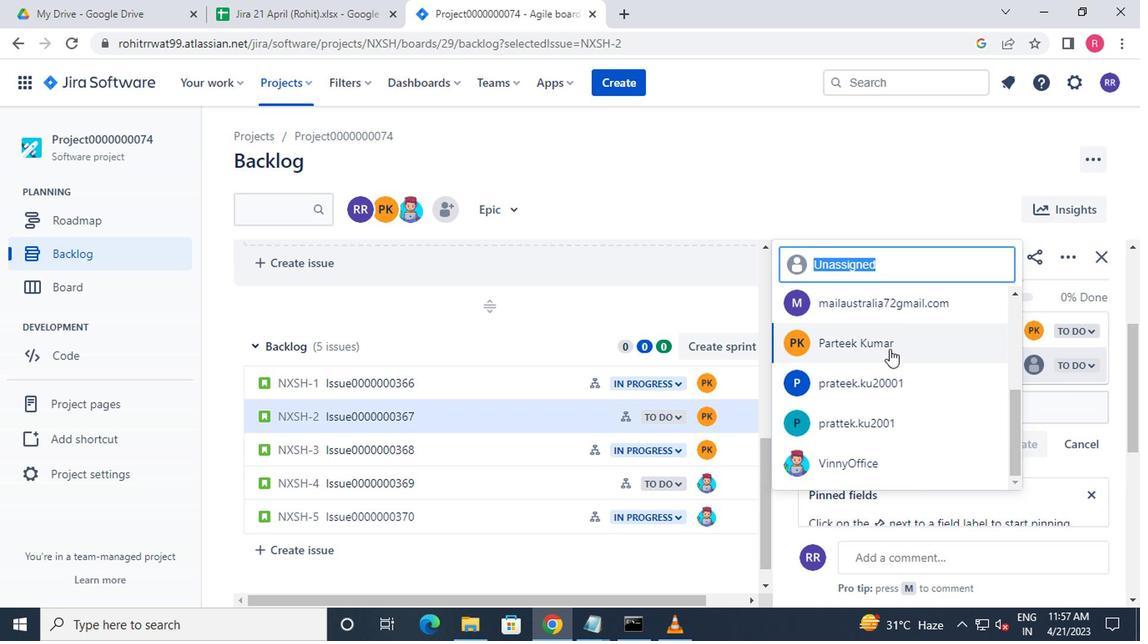 
